 Task: Search one way flight ticket for 1 adult, 6 children, 1 infant in seat and 1 infant on lap in business from Chicago: Chicago O'hare International Airport to Greenville: Pitt-greenville Airport on 5-2-2023. Choice of flights is United. Number of bags: 2 checked bags. Price is upto 109000. Outbound departure time preference is 4:15.
Action: Mouse moved to (228, 306)
Screenshot: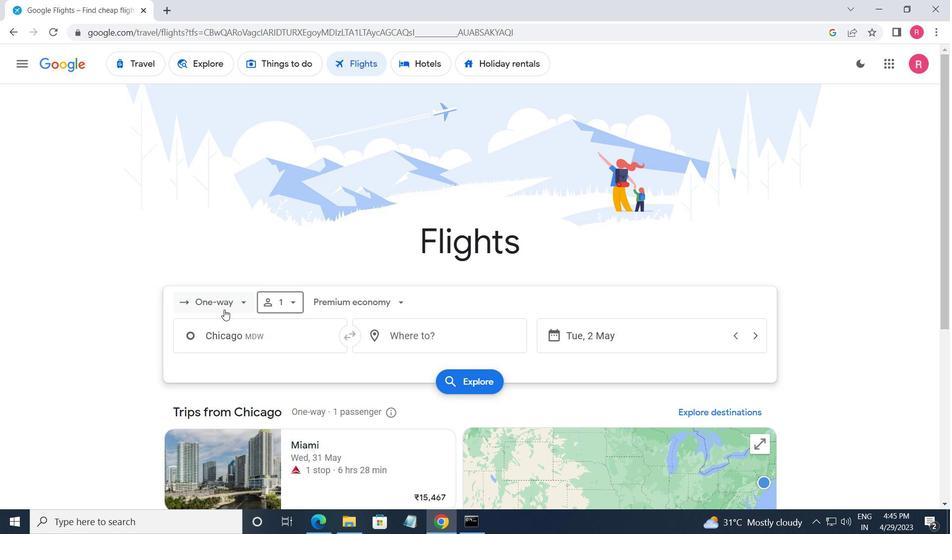 
Action: Mouse pressed left at (228, 306)
Screenshot: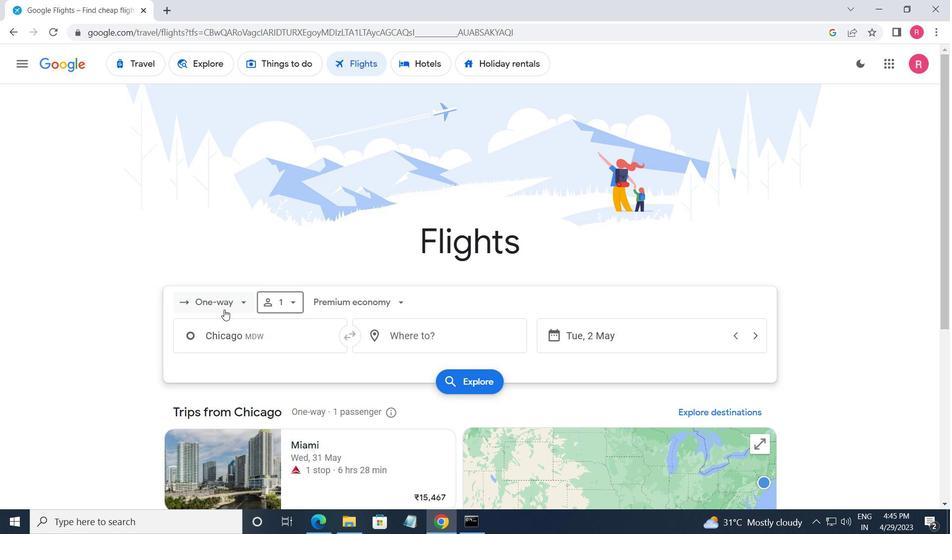 
Action: Mouse moved to (241, 359)
Screenshot: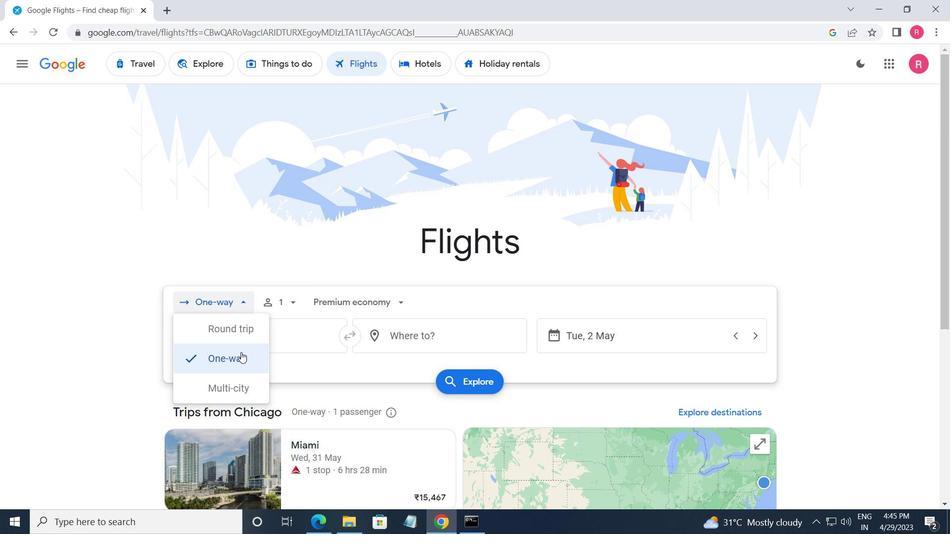 
Action: Mouse pressed left at (241, 359)
Screenshot: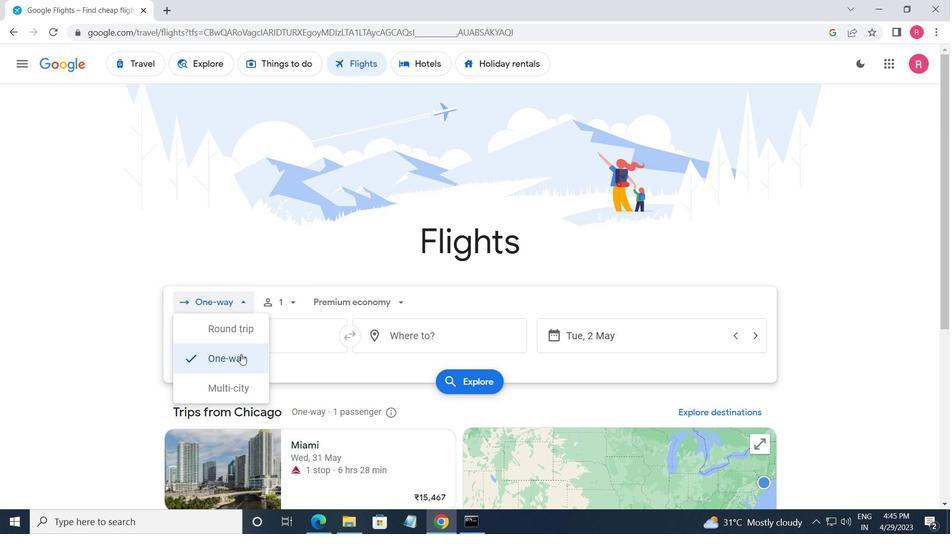 
Action: Mouse moved to (280, 310)
Screenshot: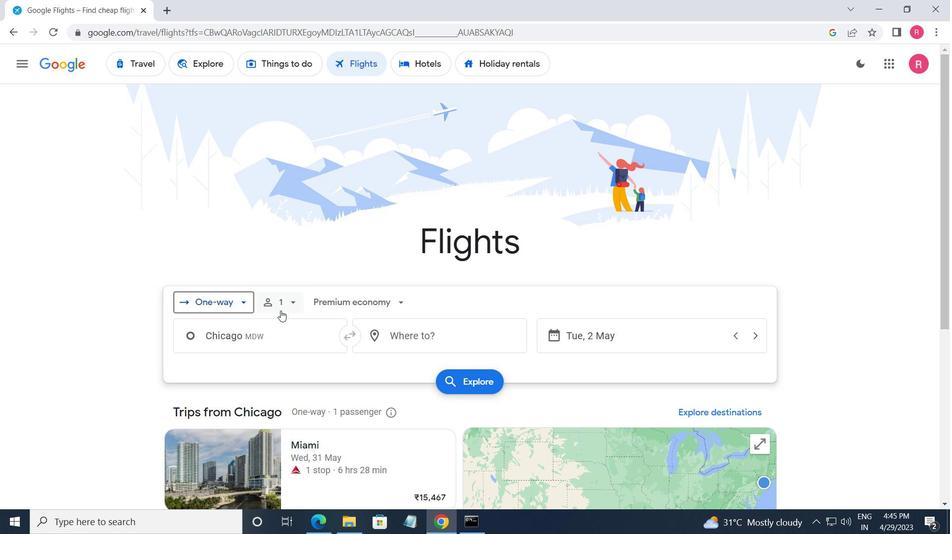 
Action: Mouse pressed left at (280, 310)
Screenshot: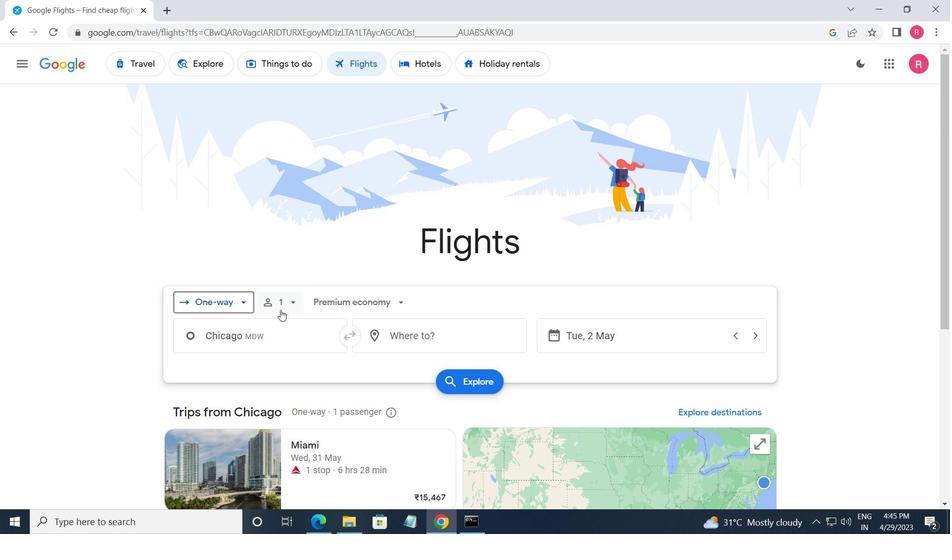 
Action: Mouse moved to (386, 361)
Screenshot: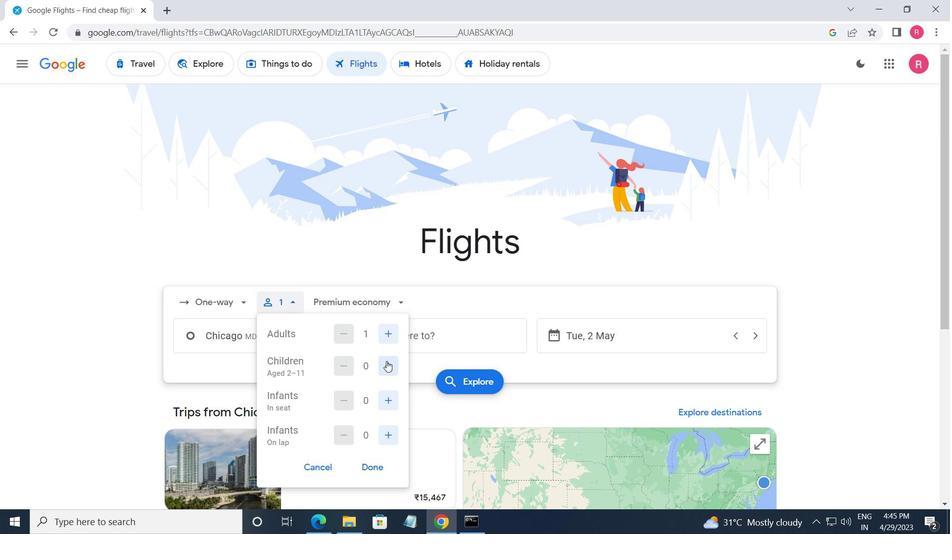 
Action: Mouse pressed left at (386, 361)
Screenshot: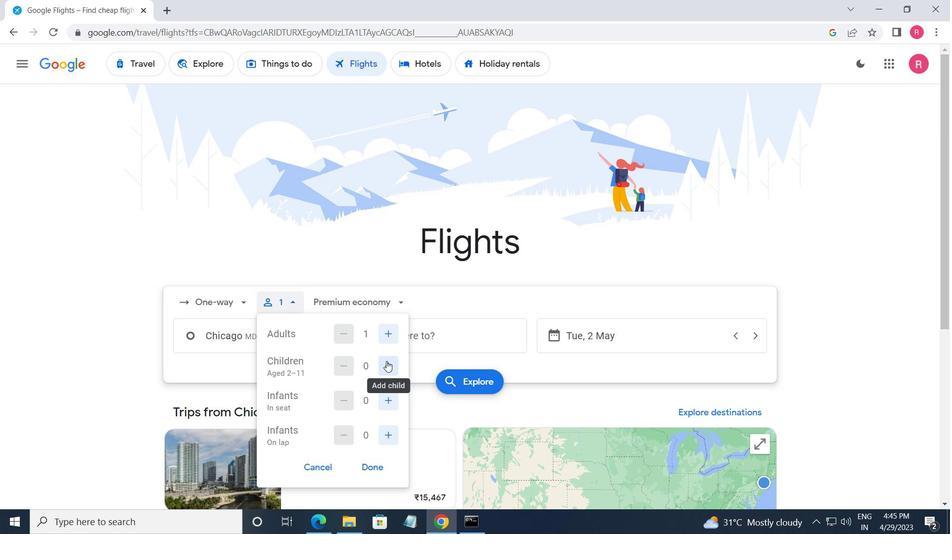 
Action: Mouse moved to (386, 361)
Screenshot: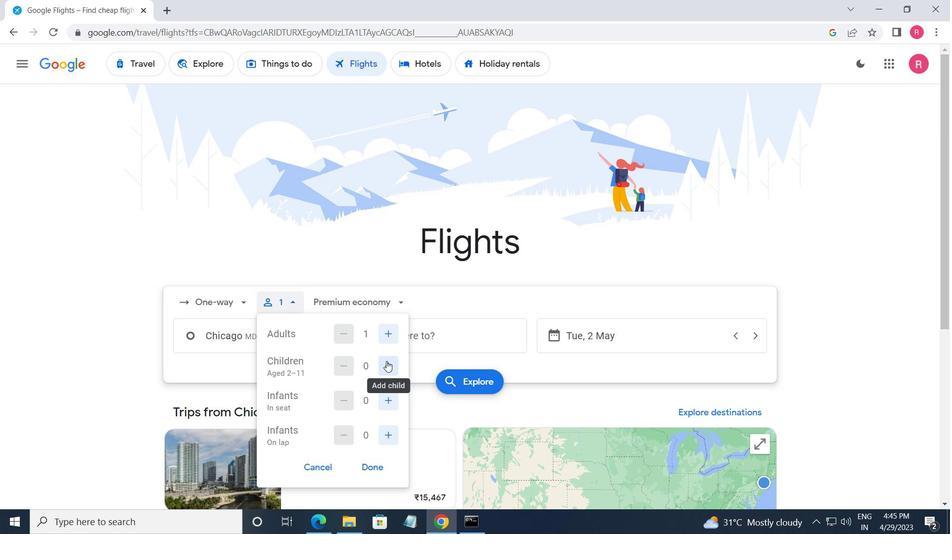 
Action: Mouse pressed left at (386, 361)
Screenshot: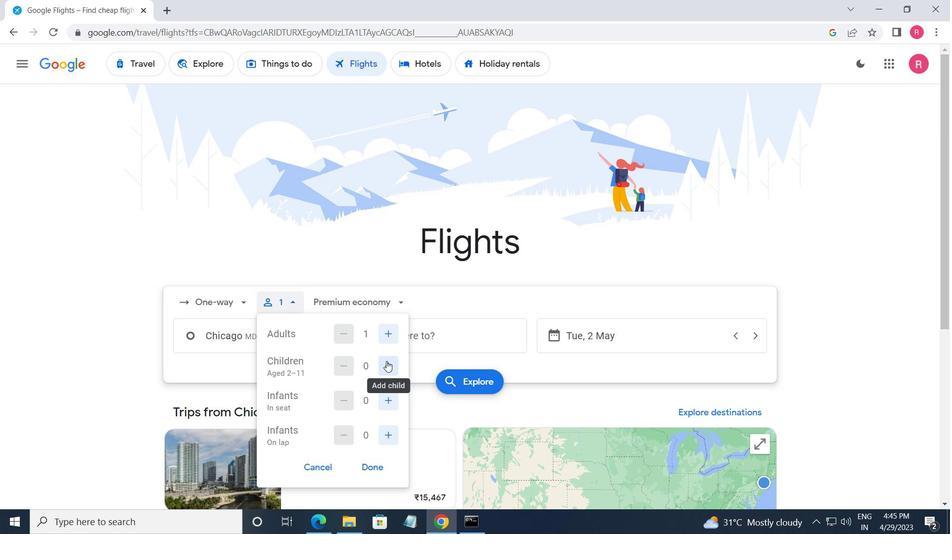 
Action: Mouse pressed left at (386, 361)
Screenshot: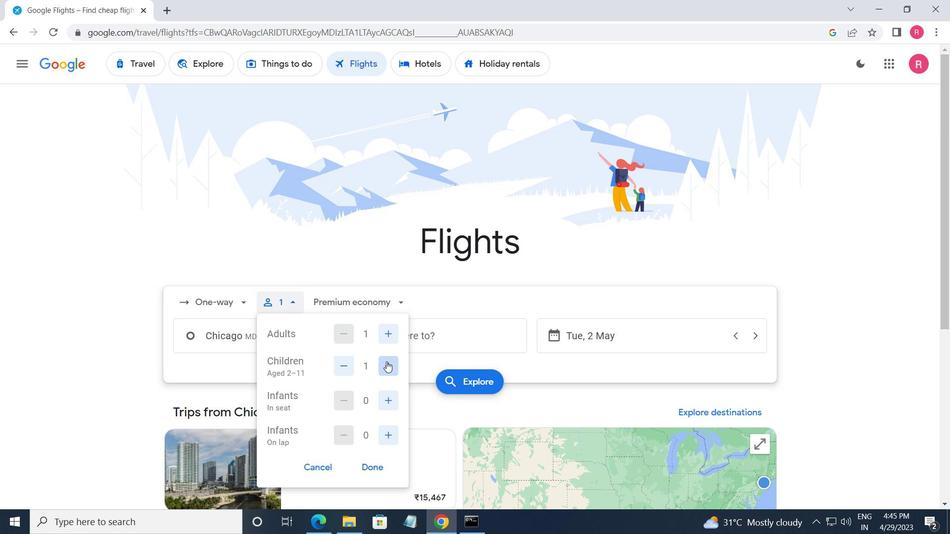 
Action: Mouse pressed left at (386, 361)
Screenshot: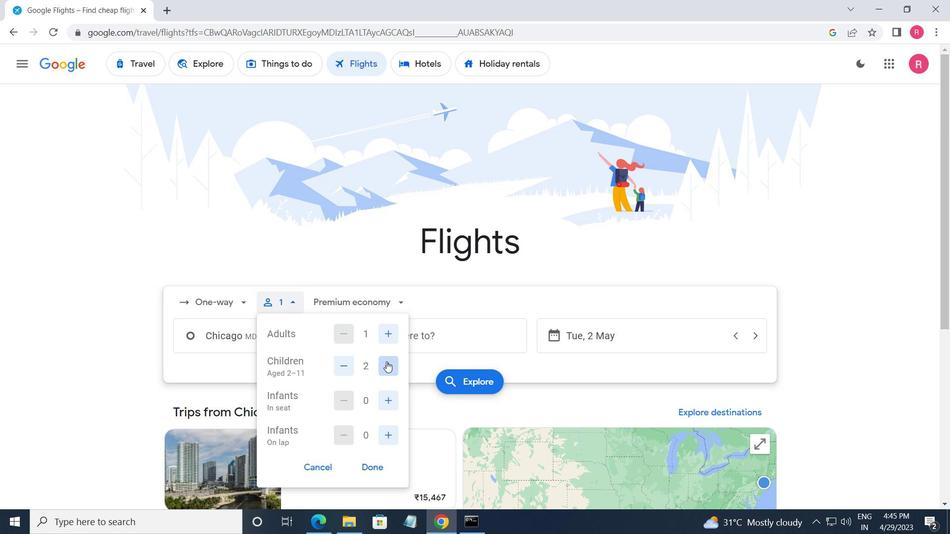 
Action: Mouse pressed left at (386, 361)
Screenshot: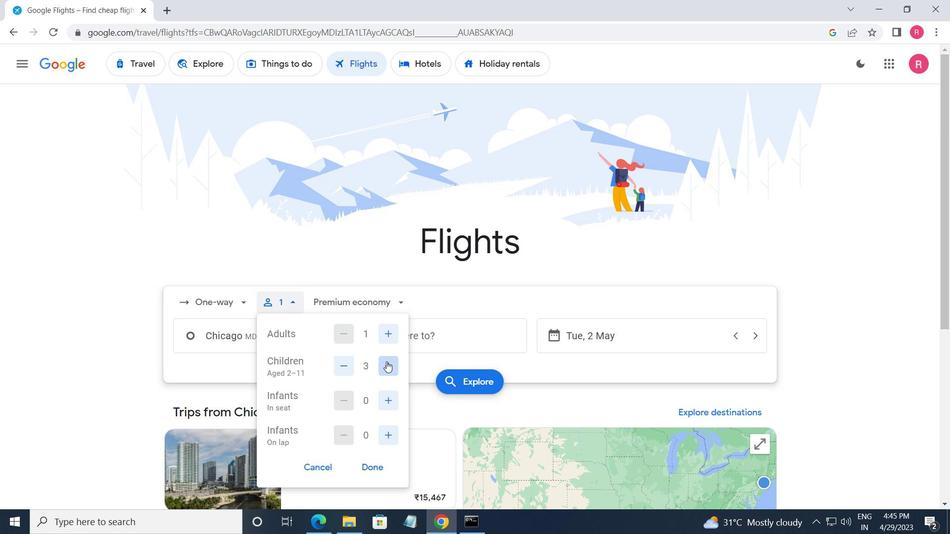 
Action: Mouse pressed left at (386, 361)
Screenshot: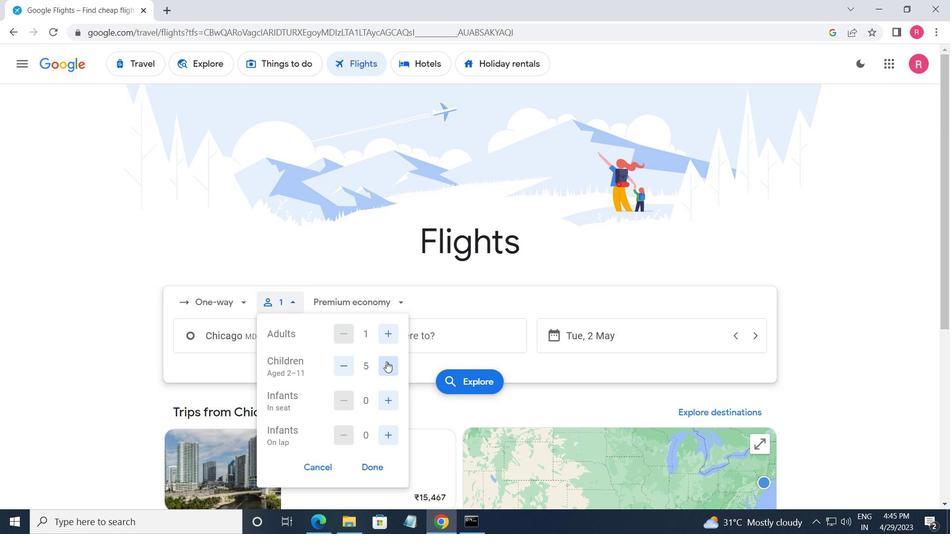 
Action: Mouse moved to (391, 405)
Screenshot: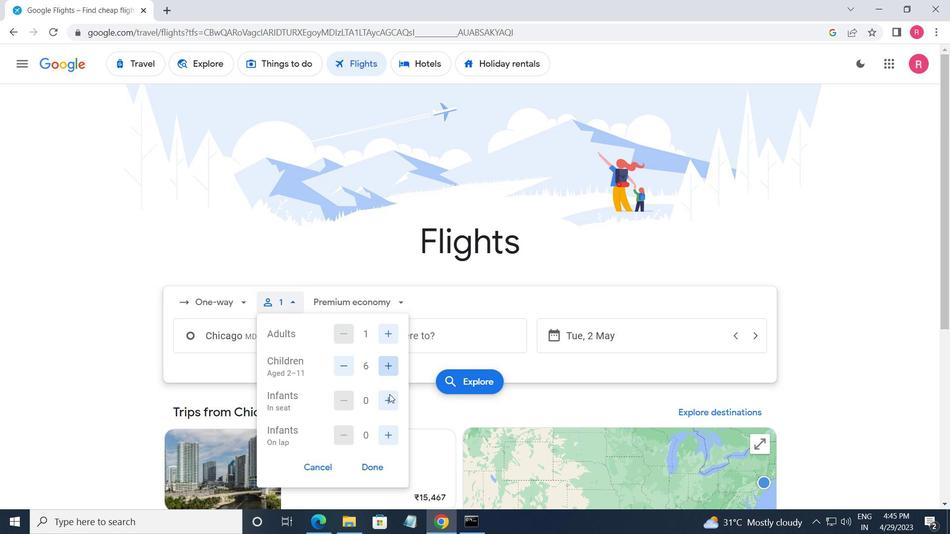 
Action: Mouse pressed left at (391, 405)
Screenshot: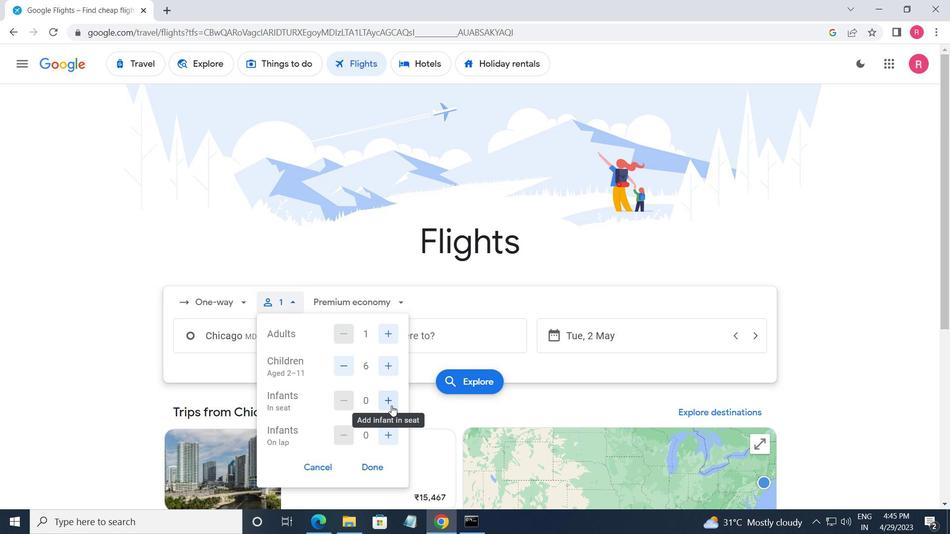 
Action: Mouse moved to (389, 441)
Screenshot: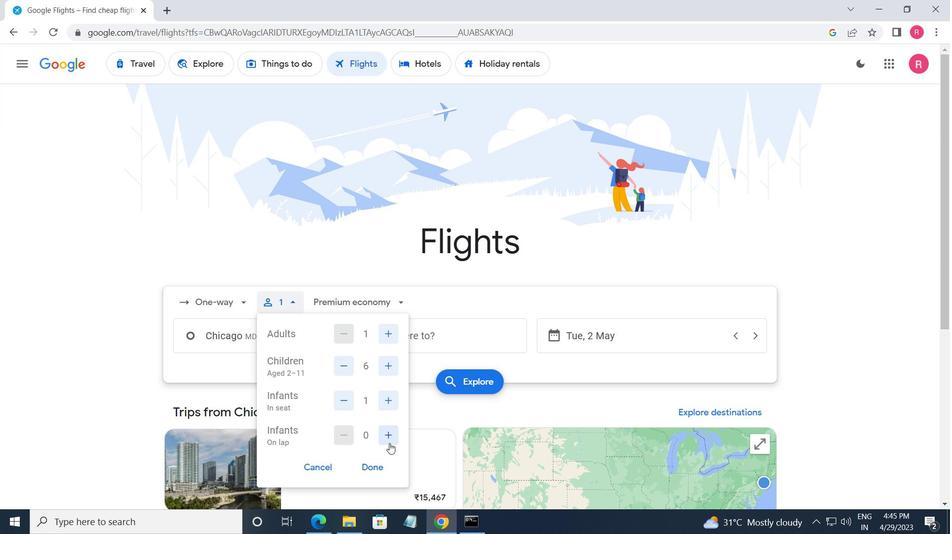 
Action: Mouse pressed left at (389, 441)
Screenshot: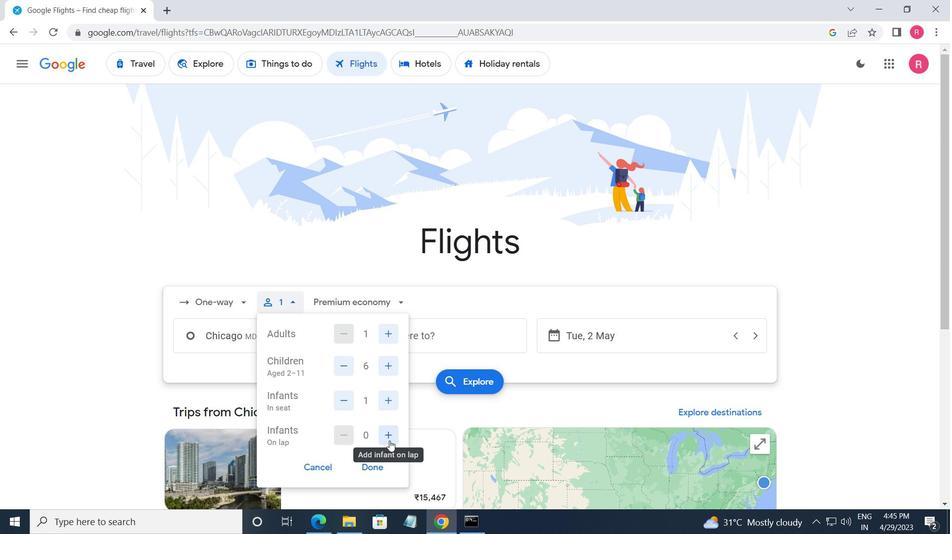 
Action: Mouse moved to (381, 466)
Screenshot: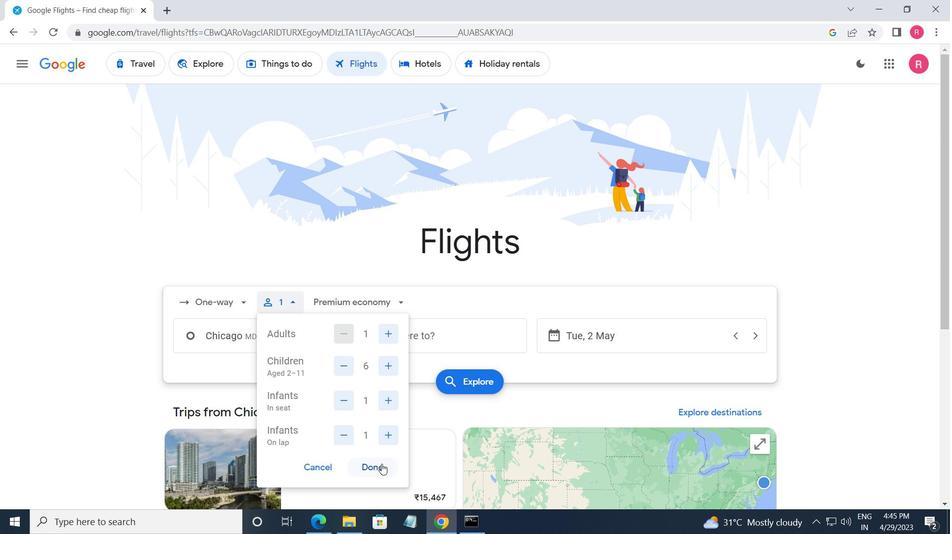 
Action: Mouse pressed left at (381, 466)
Screenshot: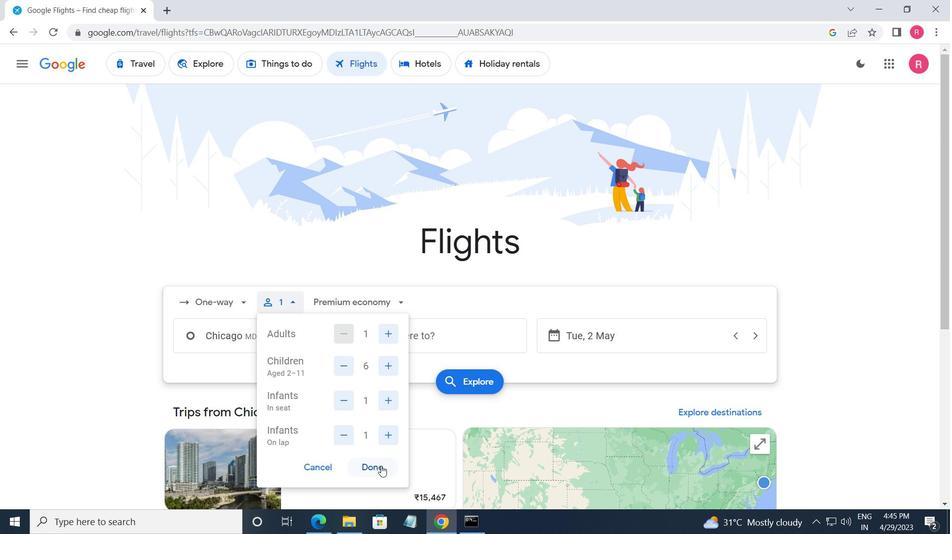 
Action: Mouse moved to (364, 308)
Screenshot: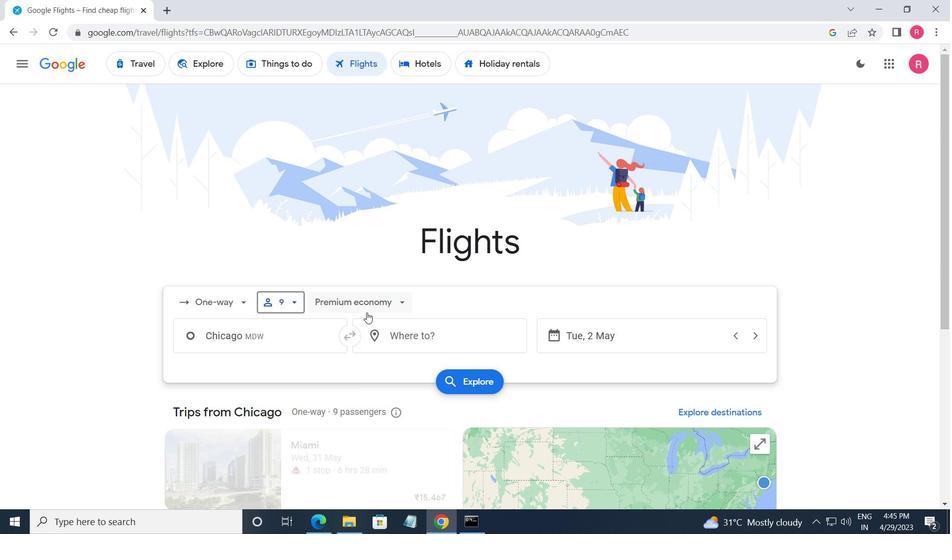 
Action: Mouse pressed left at (364, 308)
Screenshot: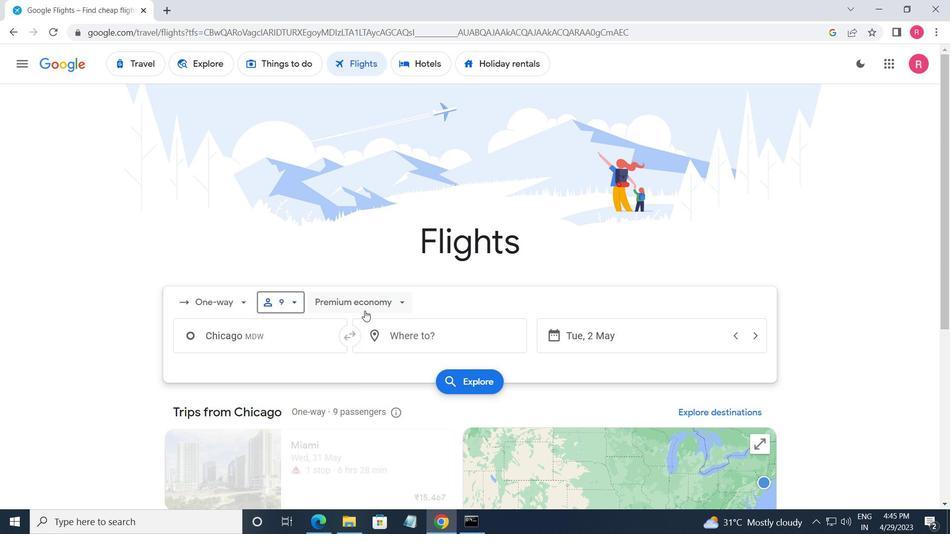 
Action: Mouse moved to (374, 385)
Screenshot: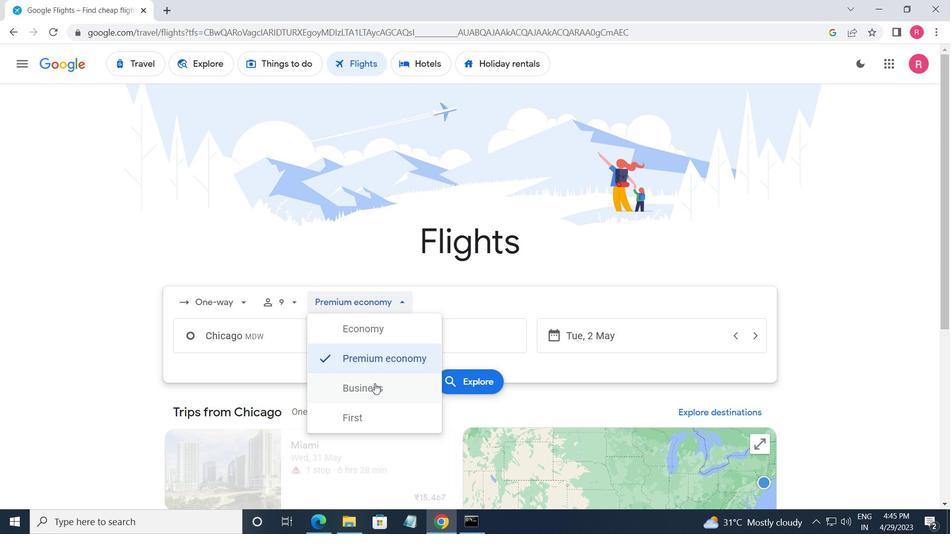 
Action: Mouse pressed left at (374, 385)
Screenshot: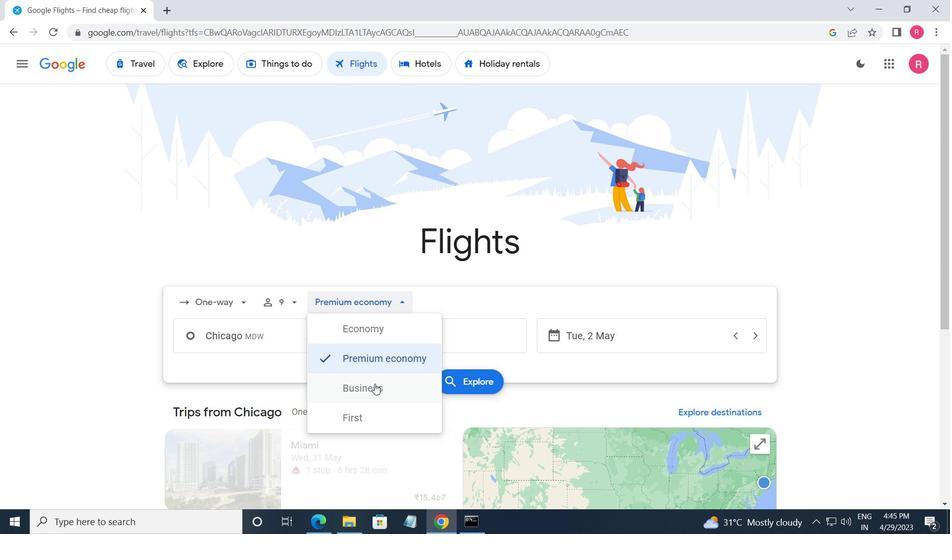 
Action: Mouse moved to (288, 338)
Screenshot: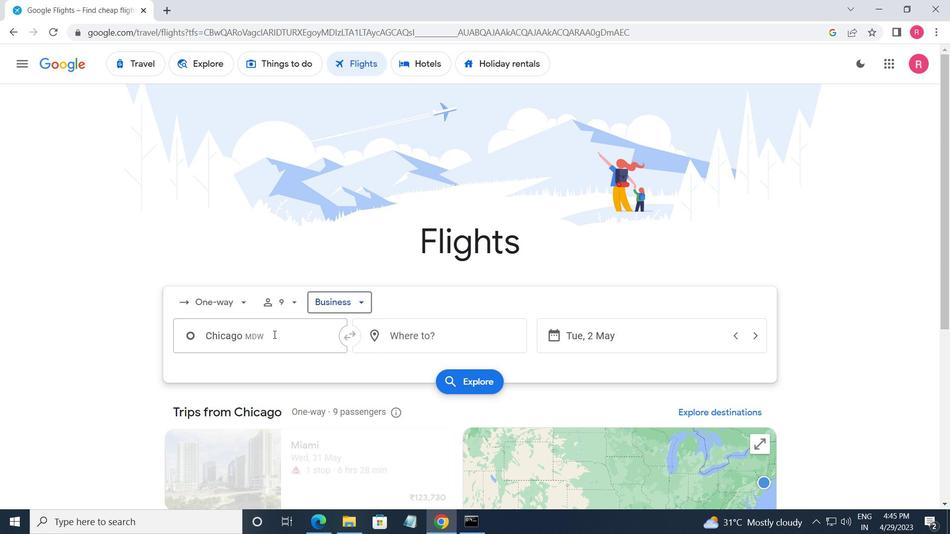 
Action: Mouse pressed left at (288, 338)
Screenshot: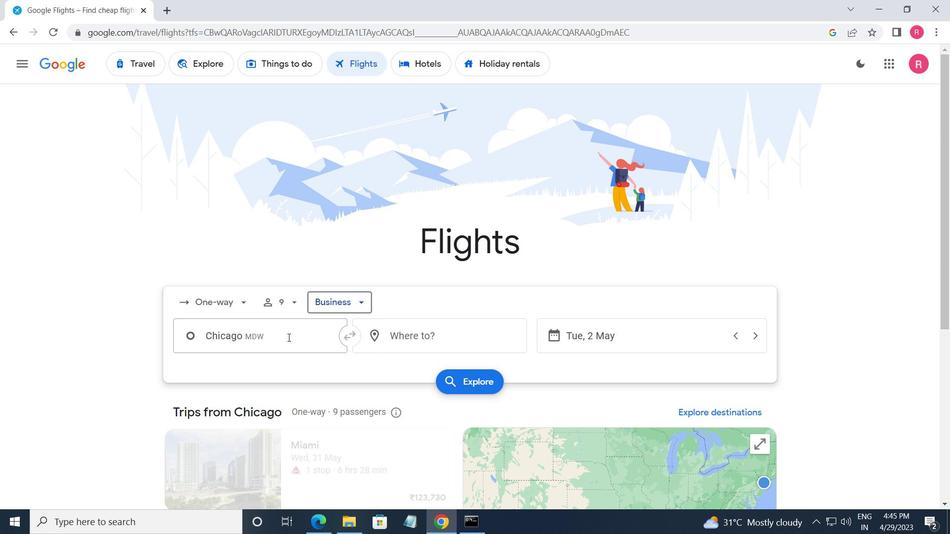 
Action: Mouse moved to (280, 344)
Screenshot: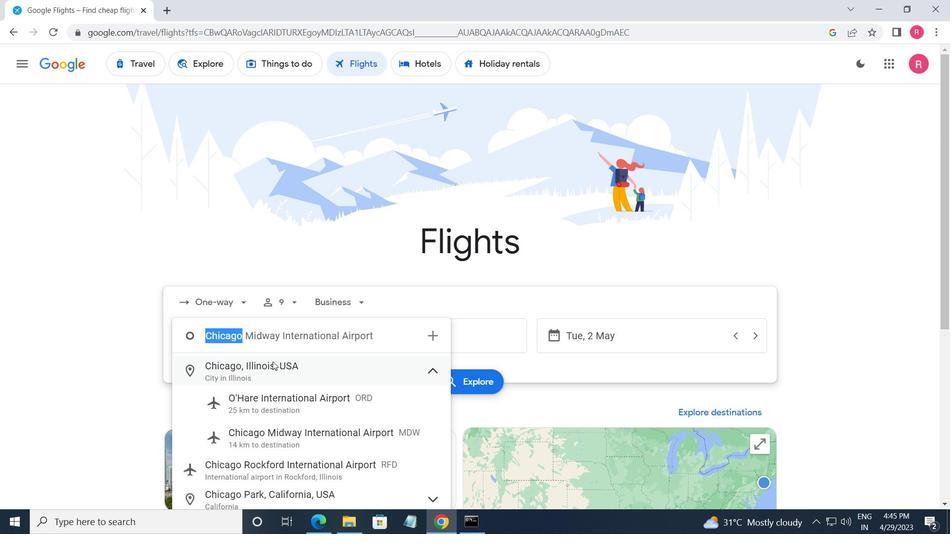 
Action: Key pressed <Key.right><Key.space>o'h<Key.backspace><Key.backspace><Key.backspace>
Screenshot: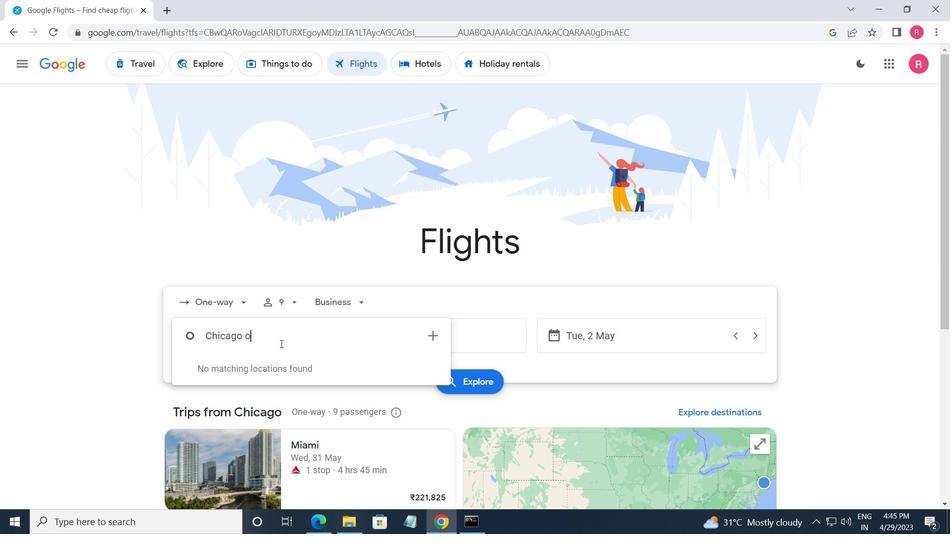 
Action: Mouse moved to (281, 402)
Screenshot: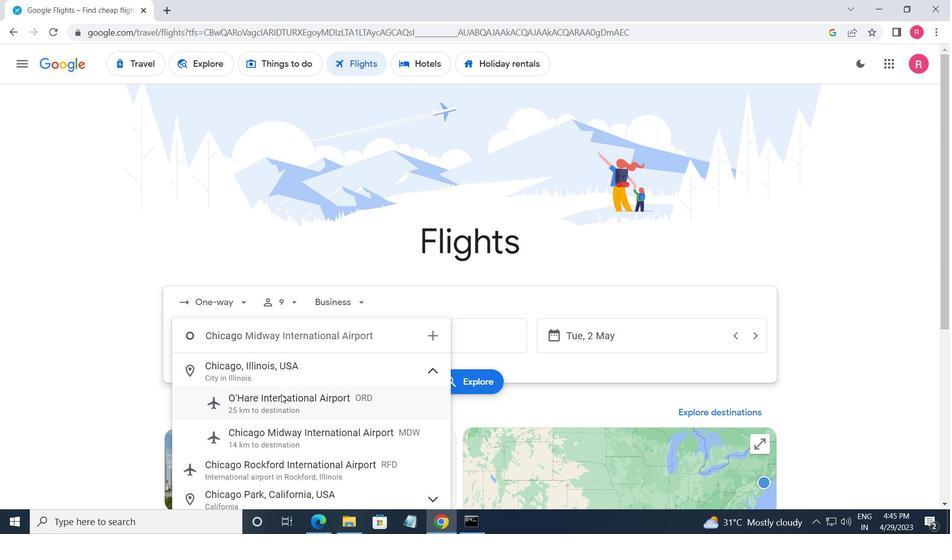 
Action: Mouse pressed left at (281, 402)
Screenshot: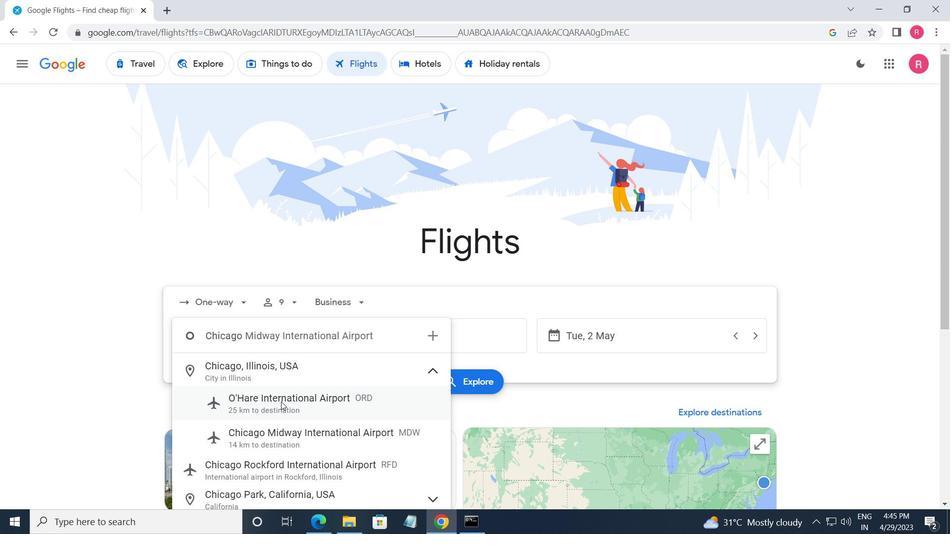
Action: Mouse moved to (402, 338)
Screenshot: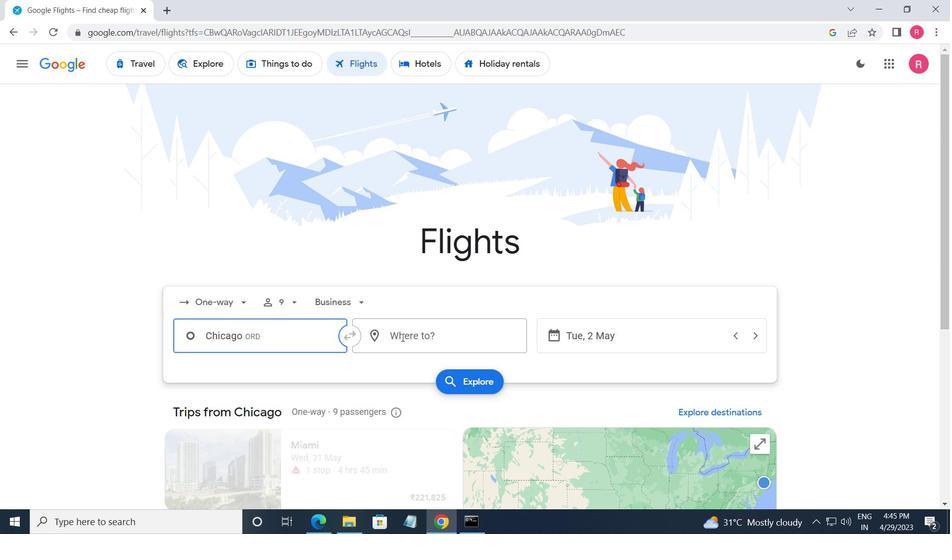 
Action: Mouse pressed left at (402, 338)
Screenshot: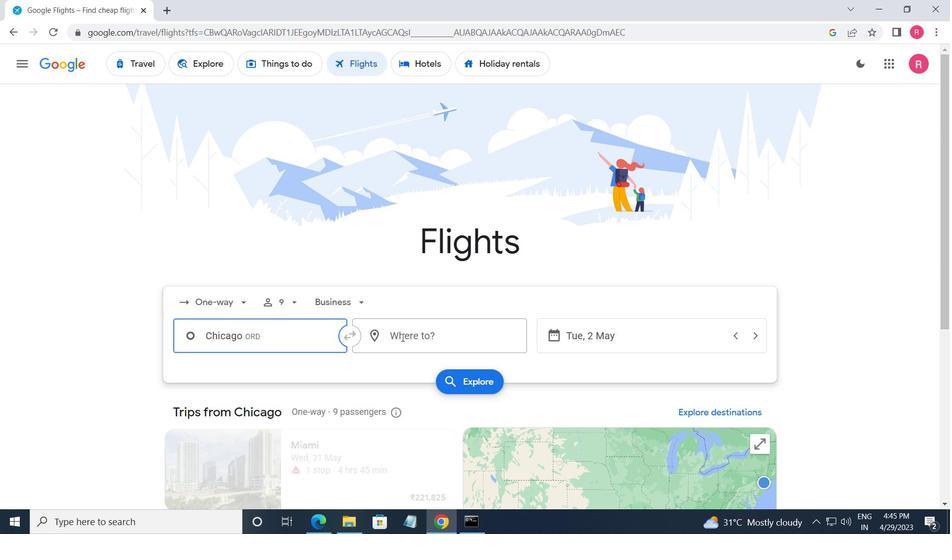 
Action: Mouse moved to (417, 461)
Screenshot: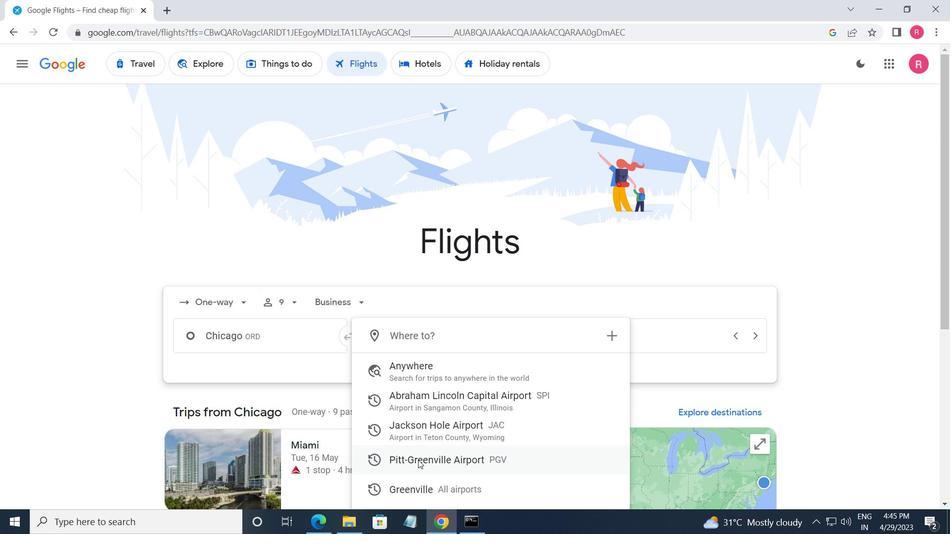 
Action: Mouse pressed left at (417, 461)
Screenshot: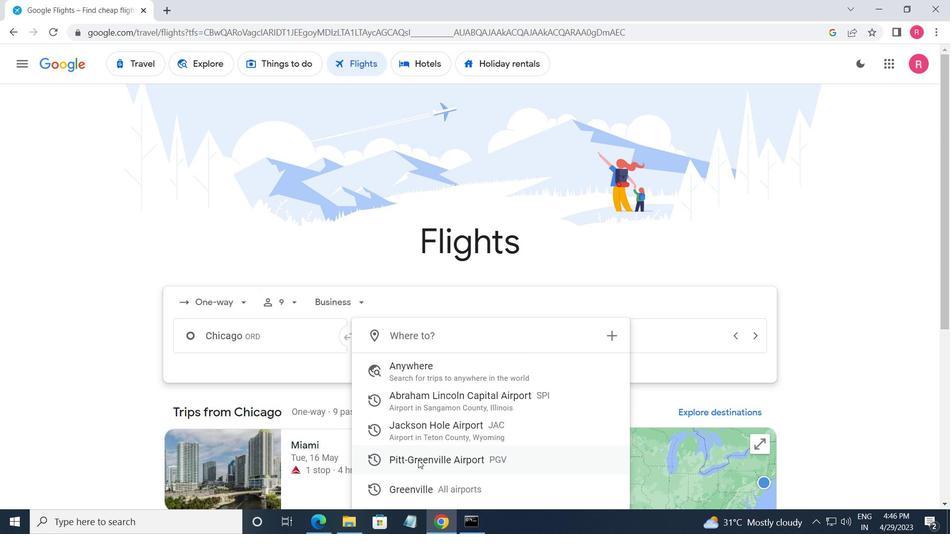 
Action: Mouse moved to (640, 341)
Screenshot: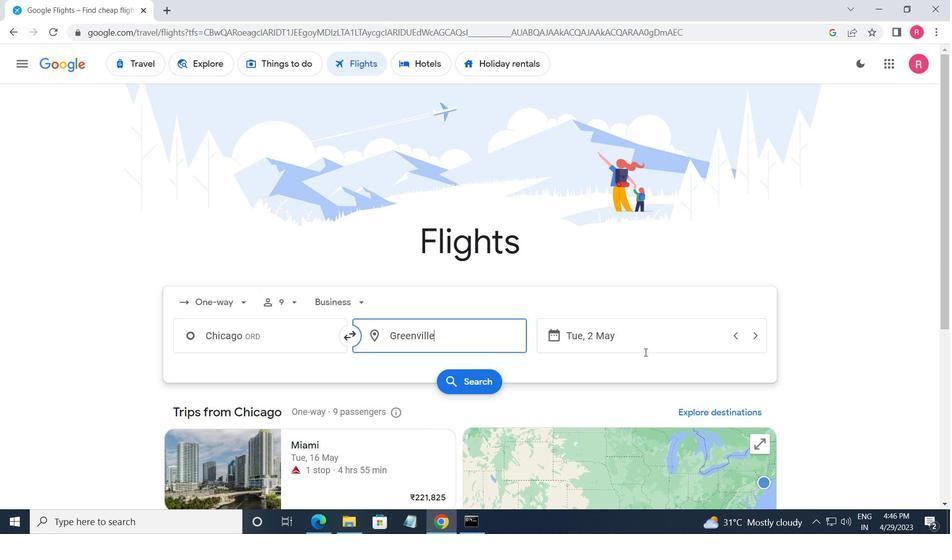 
Action: Mouse pressed left at (640, 341)
Screenshot: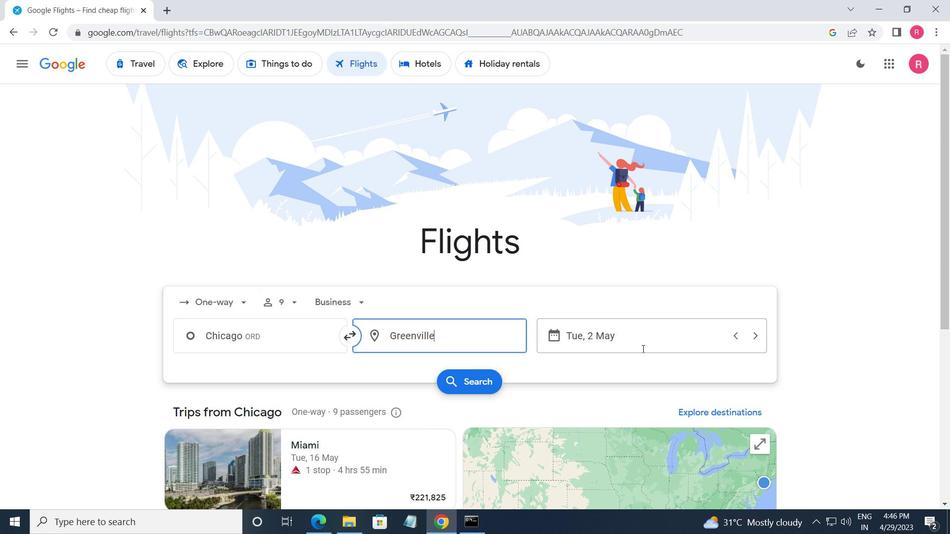 
Action: Mouse moved to (621, 281)
Screenshot: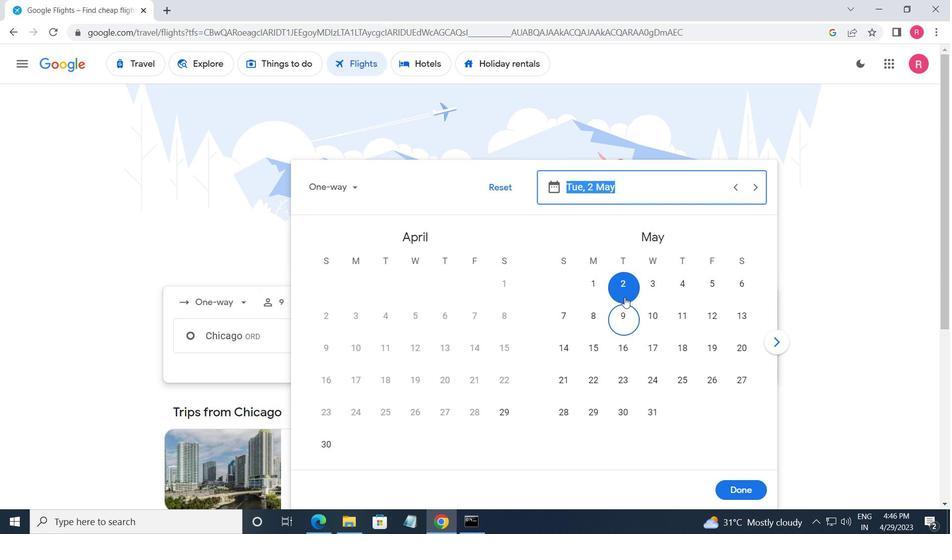
Action: Mouse pressed left at (621, 281)
Screenshot: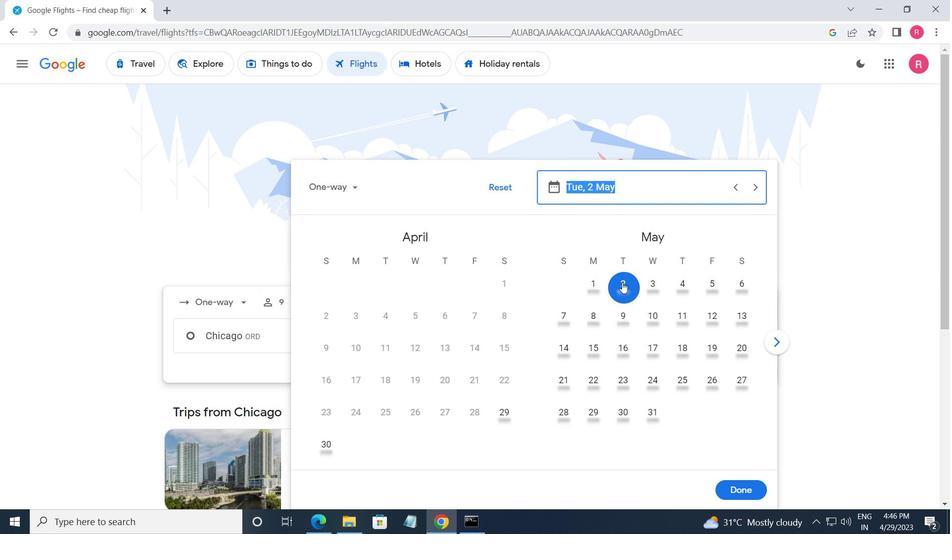
Action: Mouse moved to (752, 489)
Screenshot: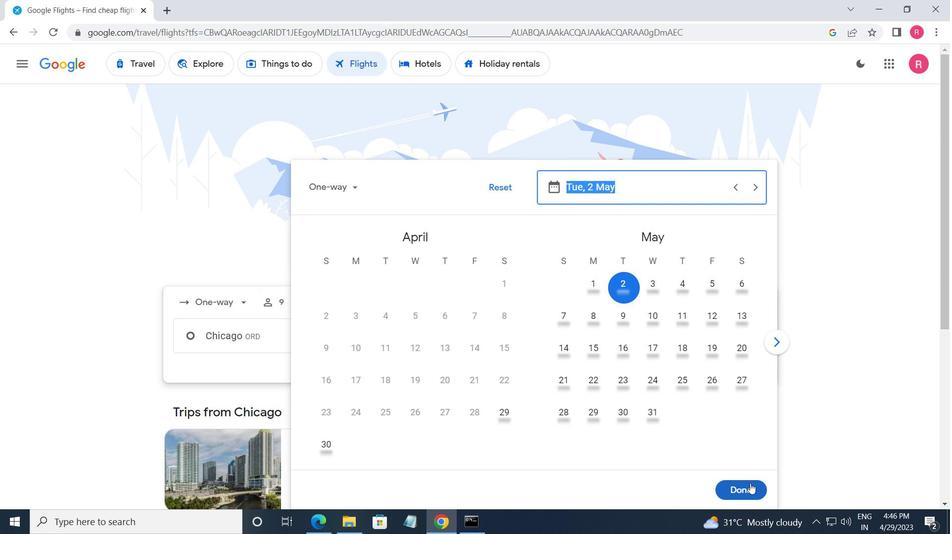 
Action: Mouse pressed left at (752, 489)
Screenshot: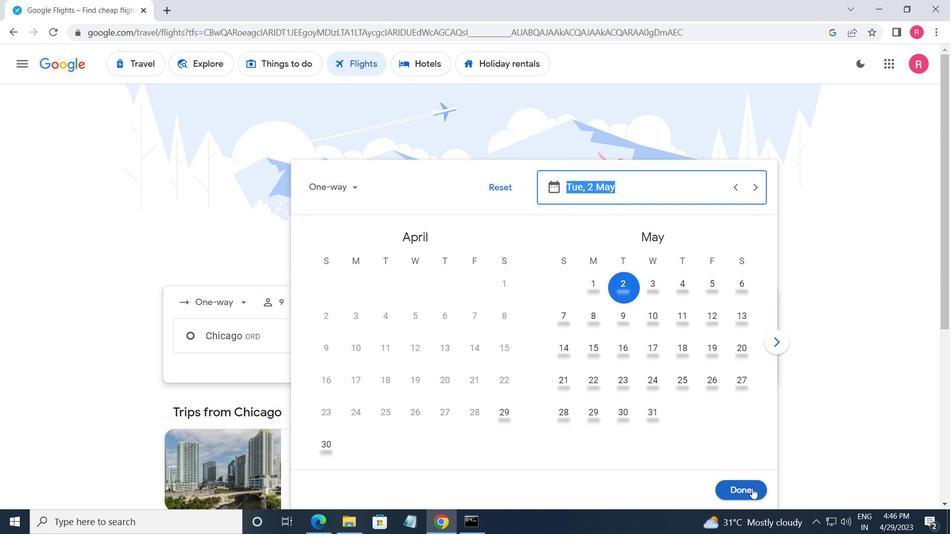 
Action: Mouse moved to (450, 389)
Screenshot: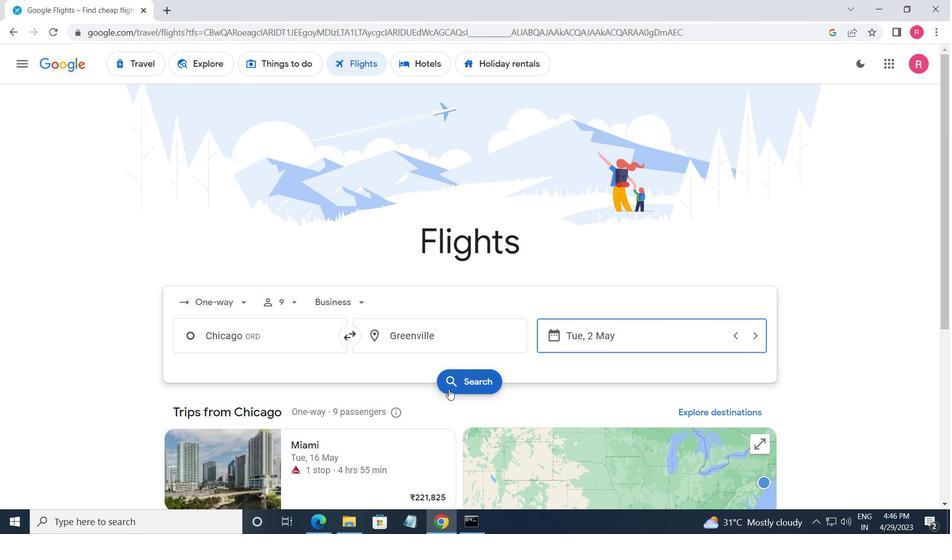 
Action: Mouse pressed left at (450, 389)
Screenshot: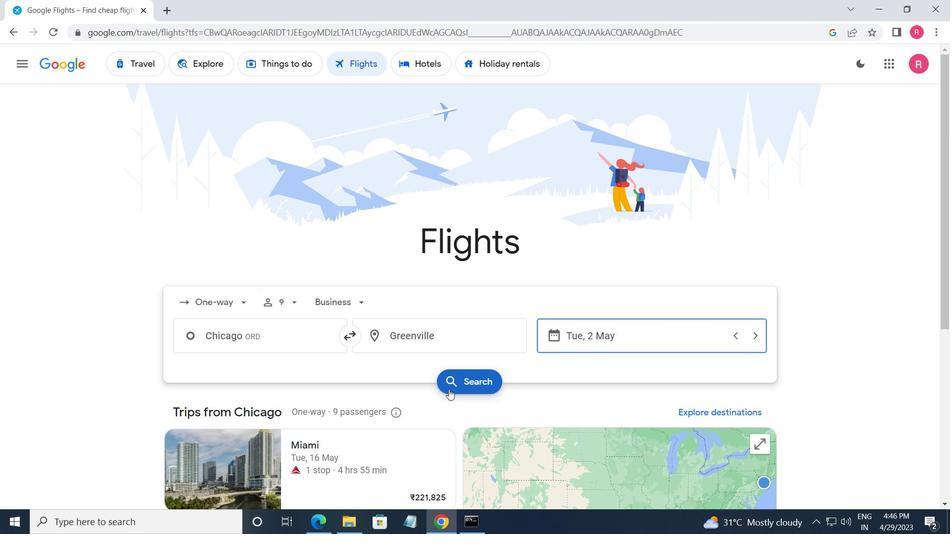 
Action: Mouse moved to (169, 179)
Screenshot: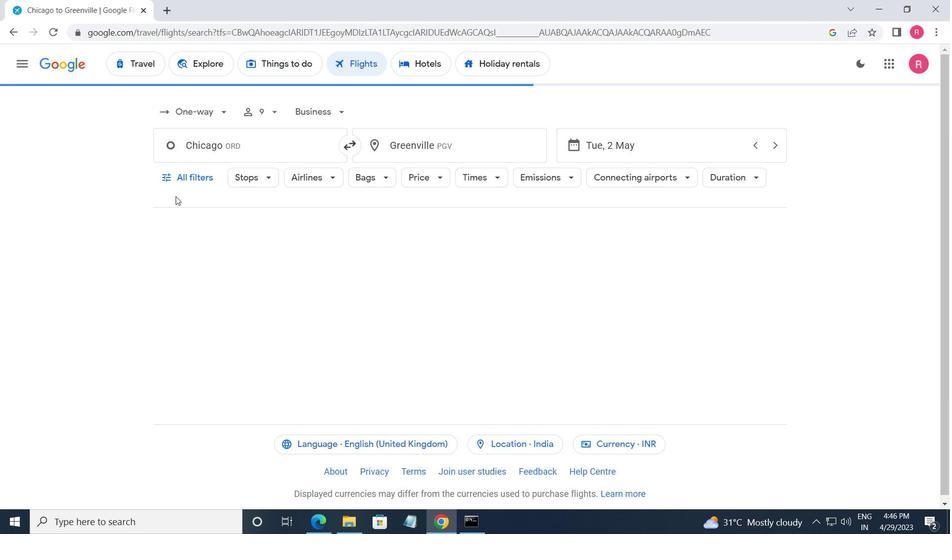 
Action: Mouse pressed left at (169, 179)
Screenshot: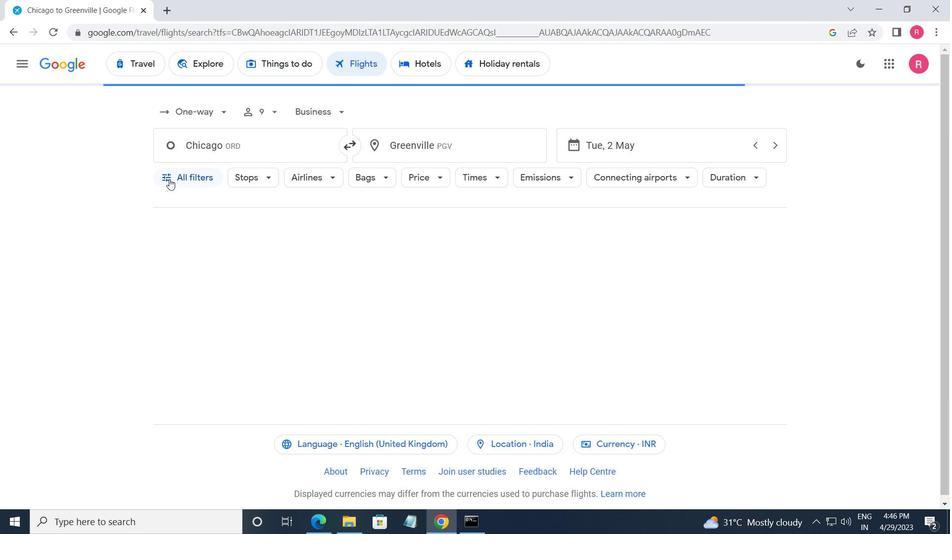 
Action: Mouse moved to (208, 275)
Screenshot: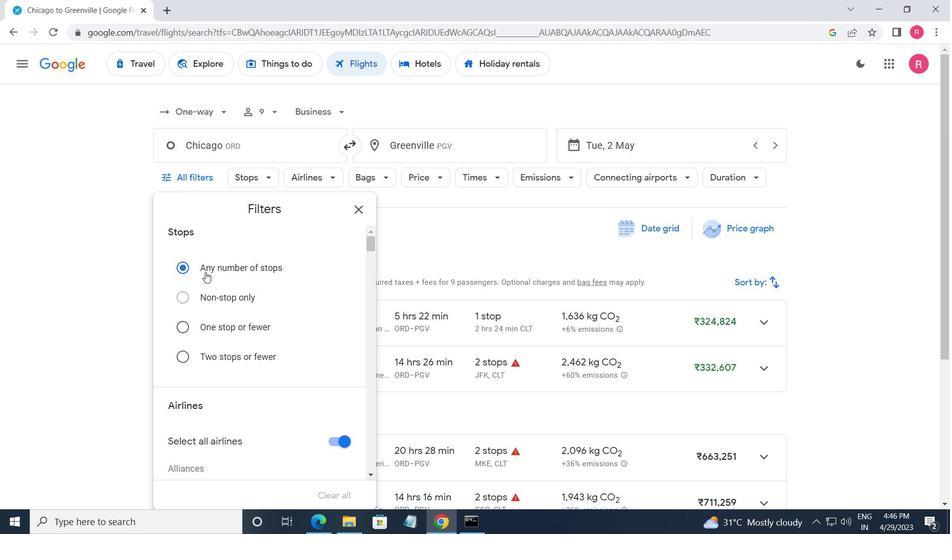 
Action: Mouse scrolled (208, 274) with delta (0, 0)
Screenshot: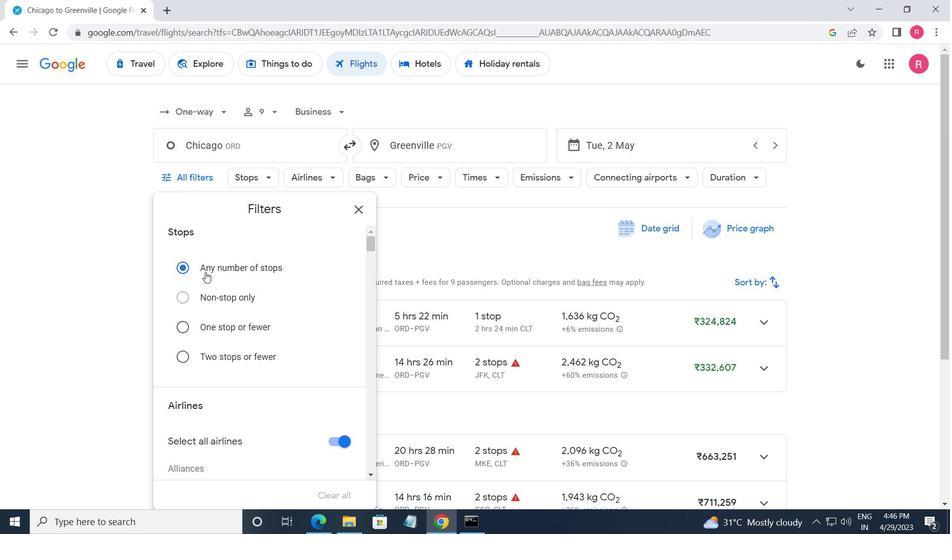
Action: Mouse moved to (209, 276)
Screenshot: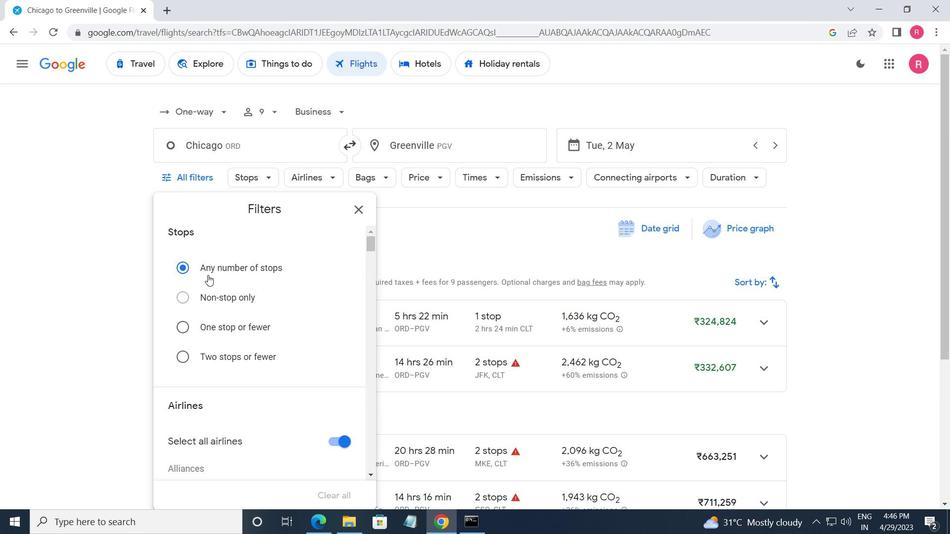 
Action: Mouse scrolled (209, 276) with delta (0, 0)
Screenshot: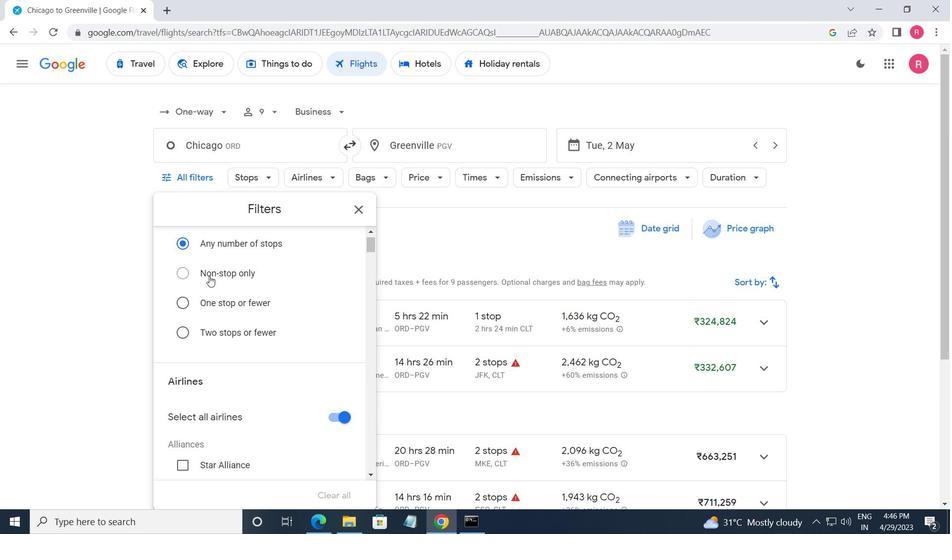 
Action: Mouse moved to (211, 277)
Screenshot: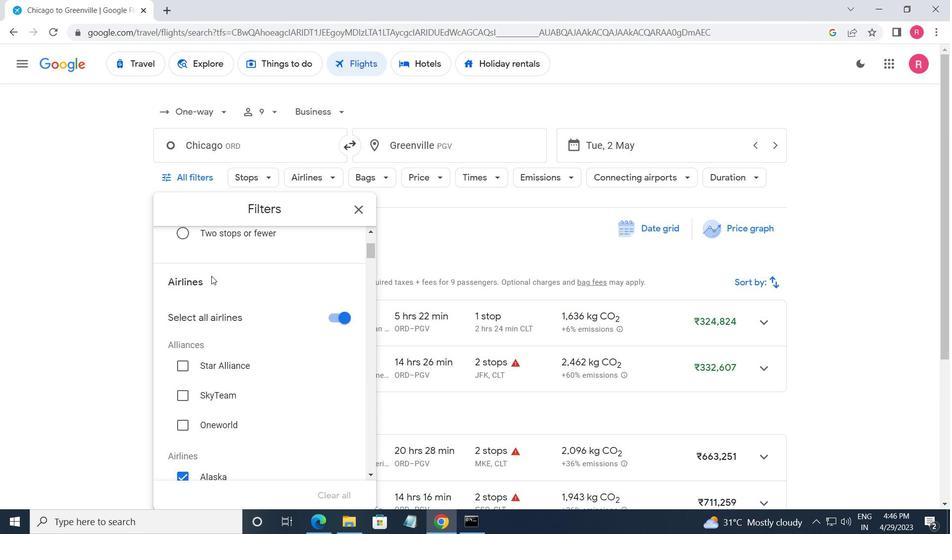
Action: Mouse scrolled (211, 276) with delta (0, 0)
Screenshot: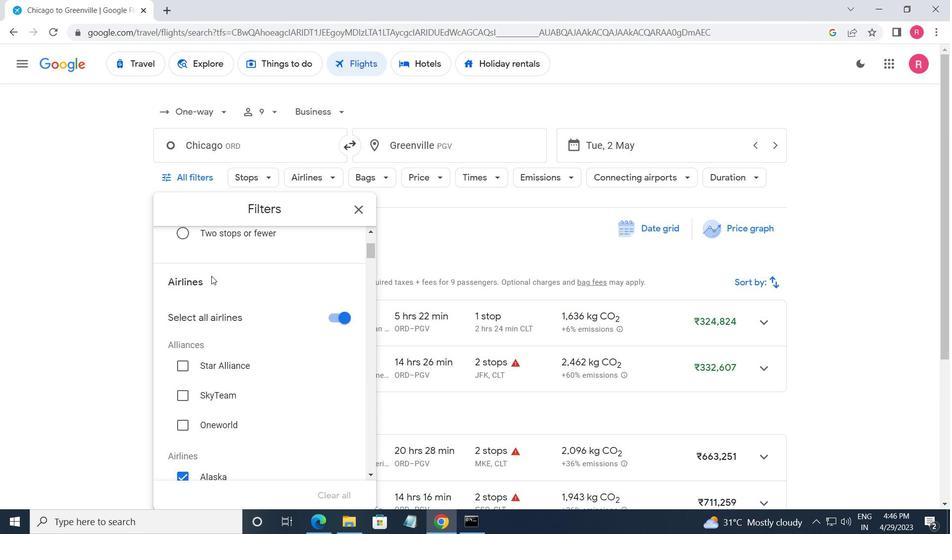 
Action: Mouse scrolled (211, 276) with delta (0, 0)
Screenshot: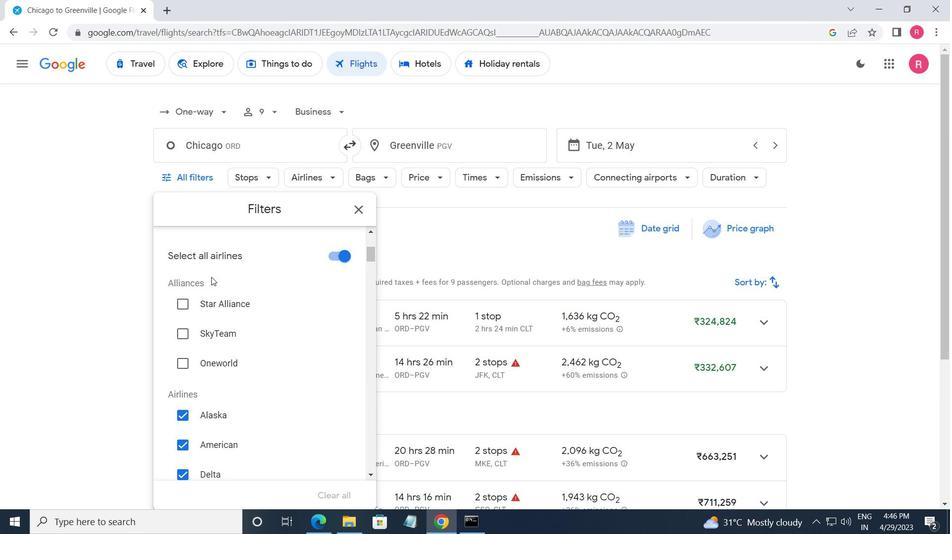 
Action: Mouse scrolled (211, 276) with delta (0, 0)
Screenshot: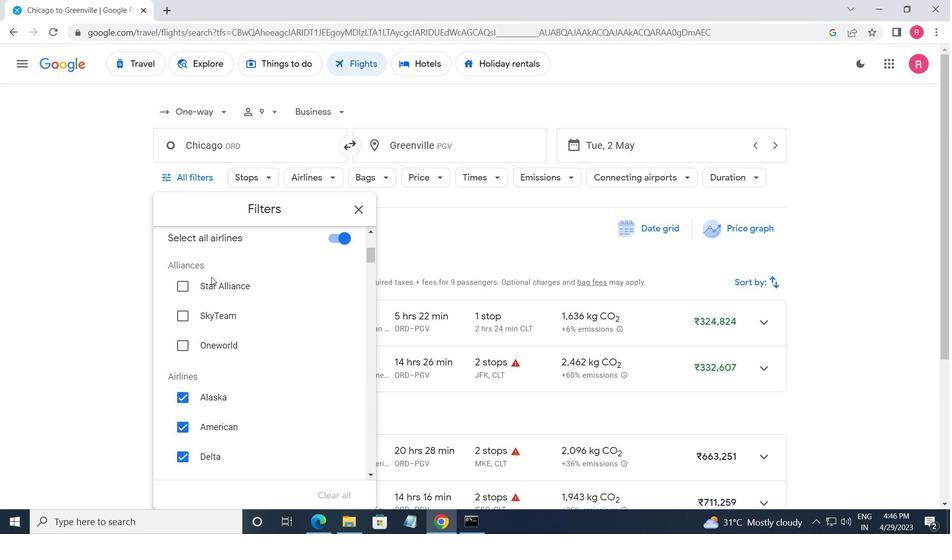 
Action: Mouse moved to (212, 277)
Screenshot: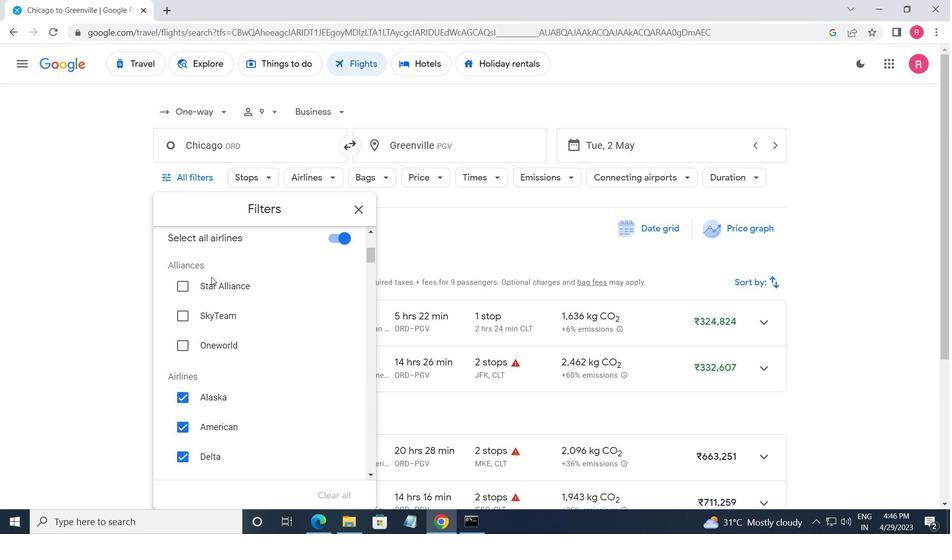 
Action: Mouse scrolled (212, 277) with delta (0, 0)
Screenshot: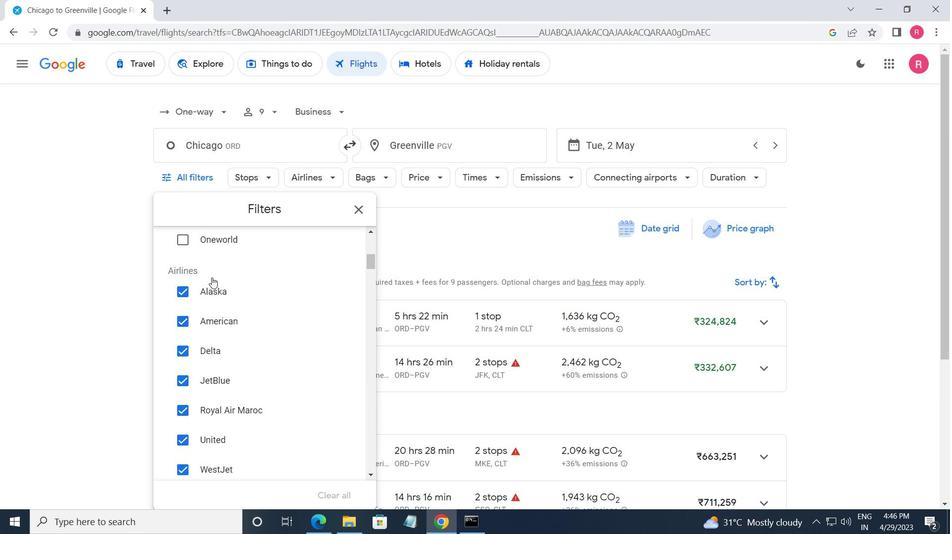 
Action: Mouse moved to (327, 384)
Screenshot: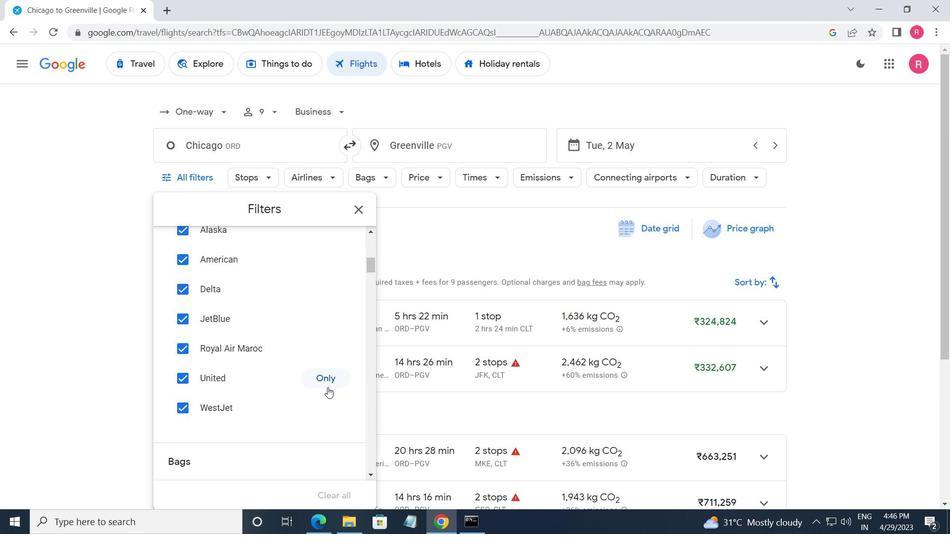 
Action: Mouse pressed left at (327, 384)
Screenshot: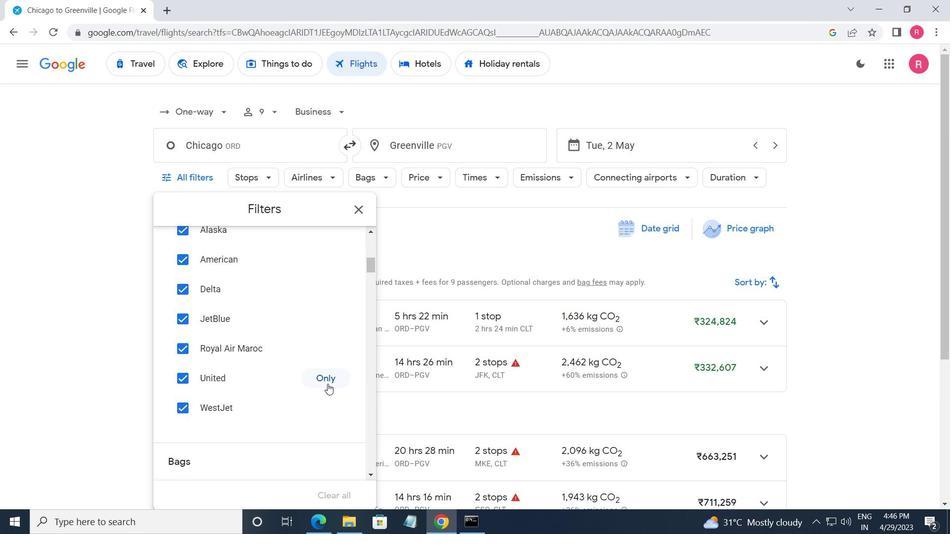 
Action: Mouse scrolled (327, 383) with delta (0, 0)
Screenshot: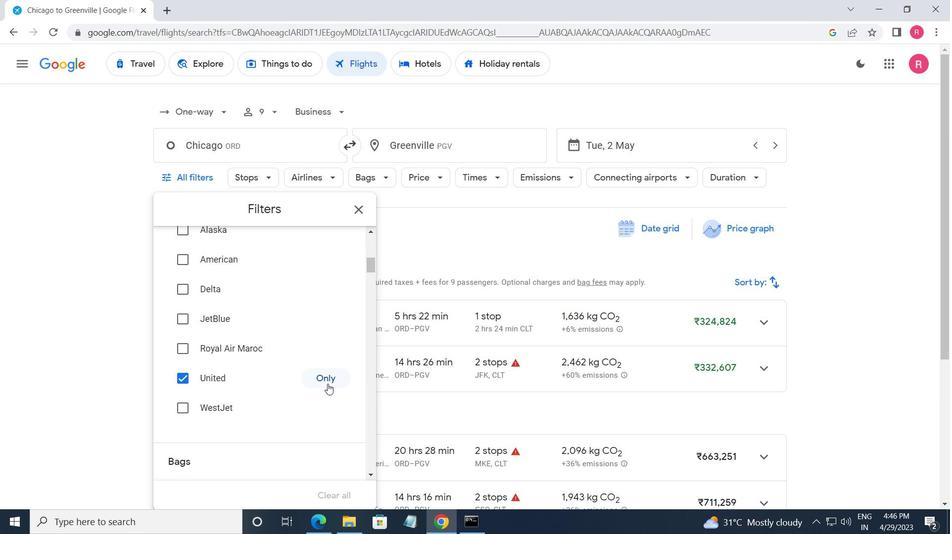 
Action: Mouse scrolled (327, 383) with delta (0, 0)
Screenshot: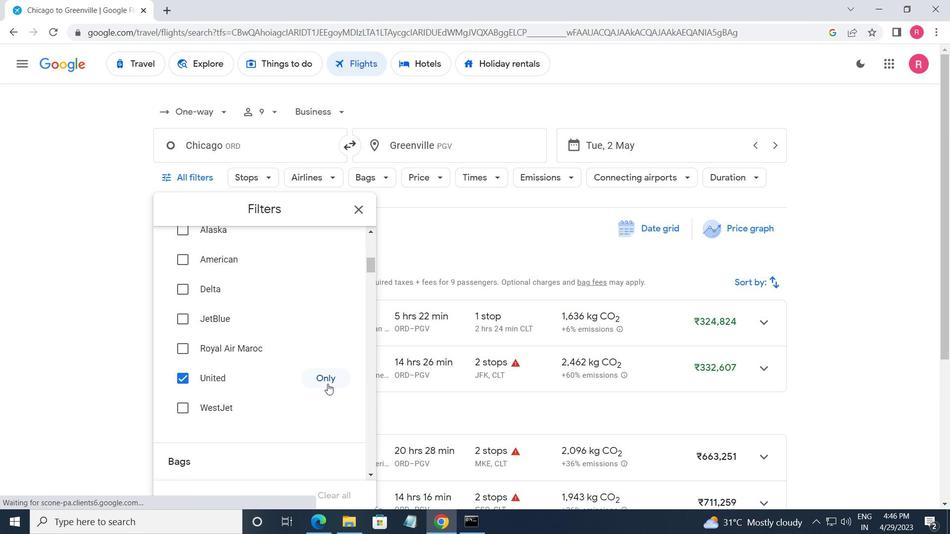
Action: Mouse scrolled (327, 383) with delta (0, 0)
Screenshot: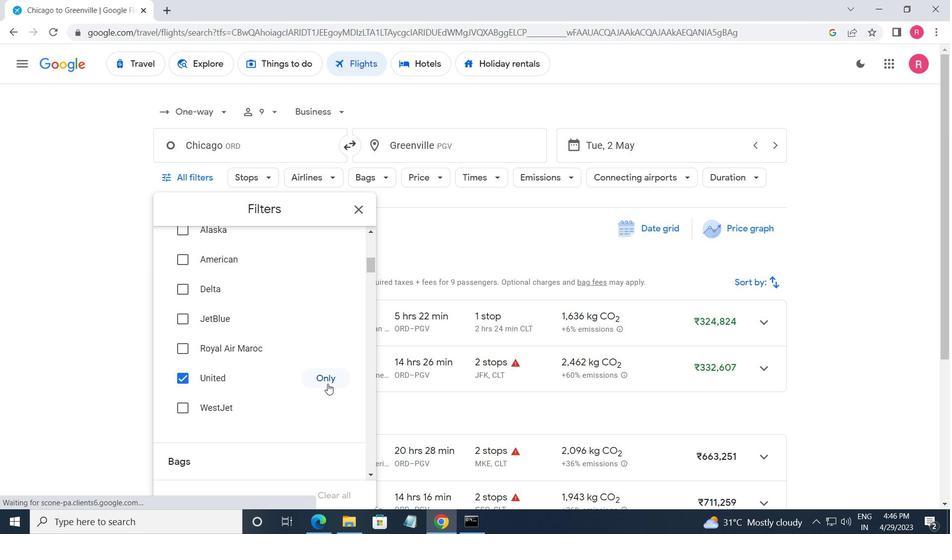 
Action: Mouse moved to (336, 345)
Screenshot: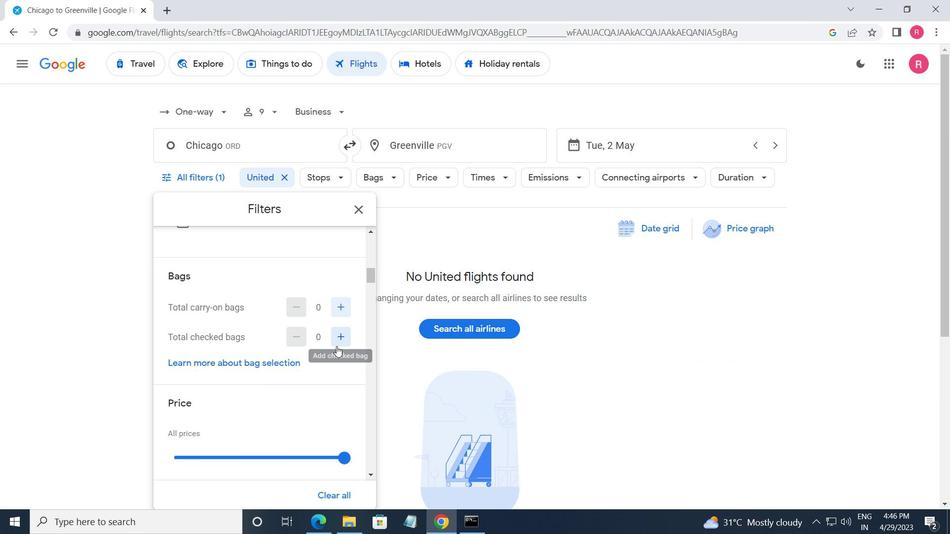 
Action: Mouse pressed left at (336, 345)
Screenshot: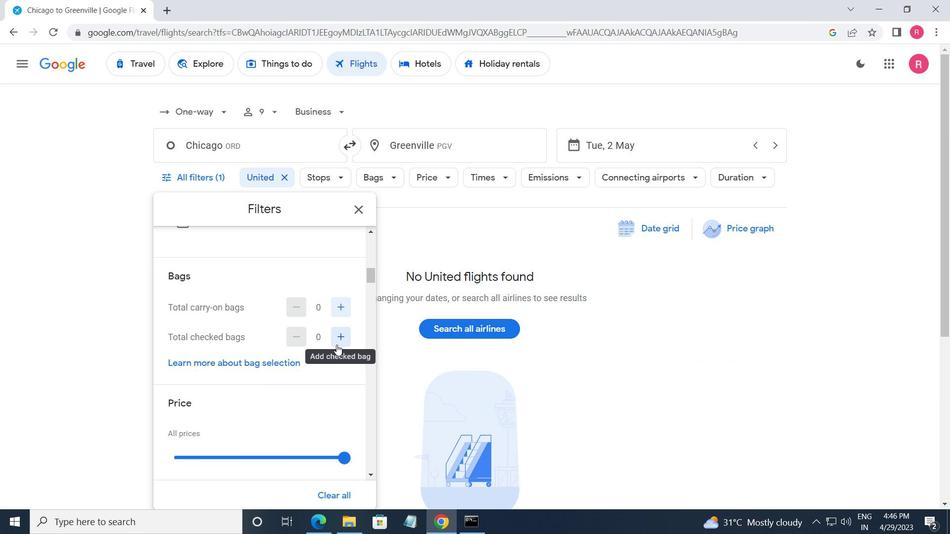 
Action: Mouse pressed left at (336, 345)
Screenshot: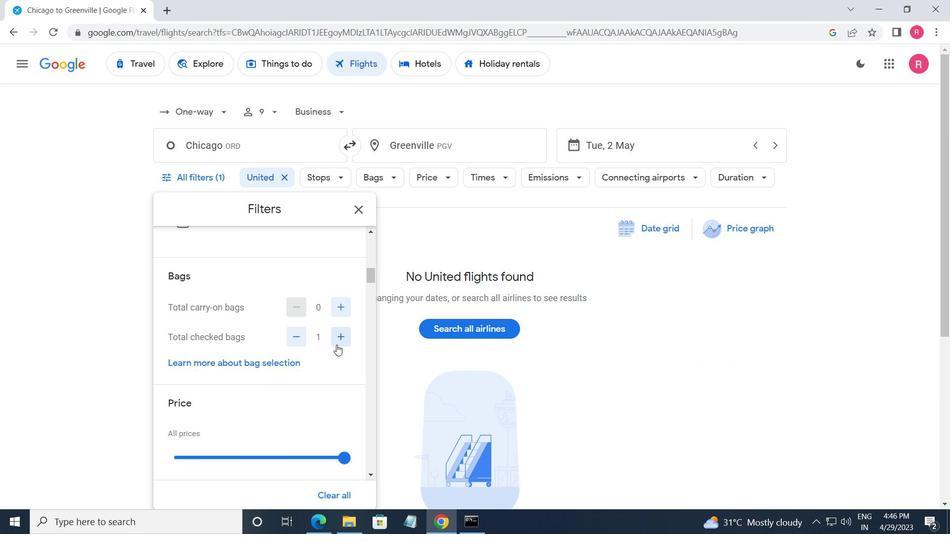 
Action: Mouse moved to (336, 344)
Screenshot: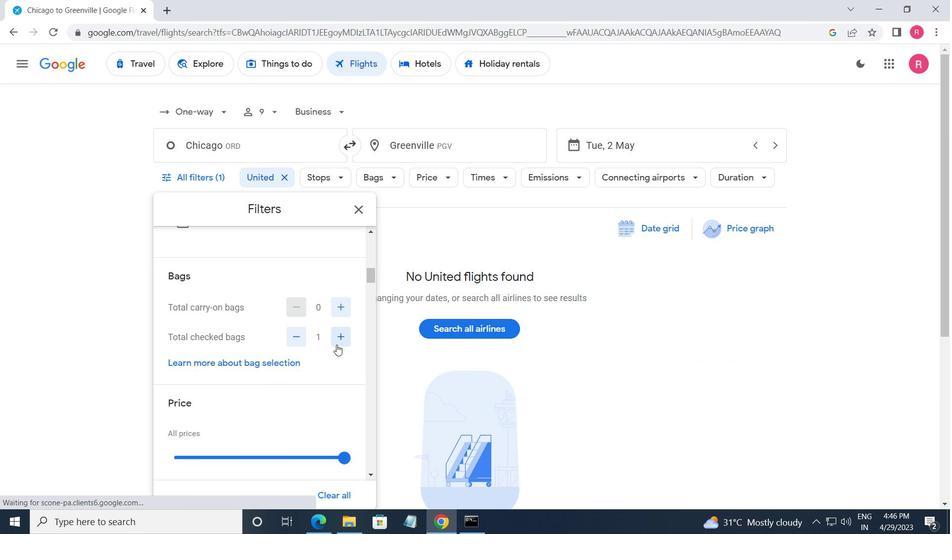 
Action: Mouse scrolled (336, 344) with delta (0, 0)
Screenshot: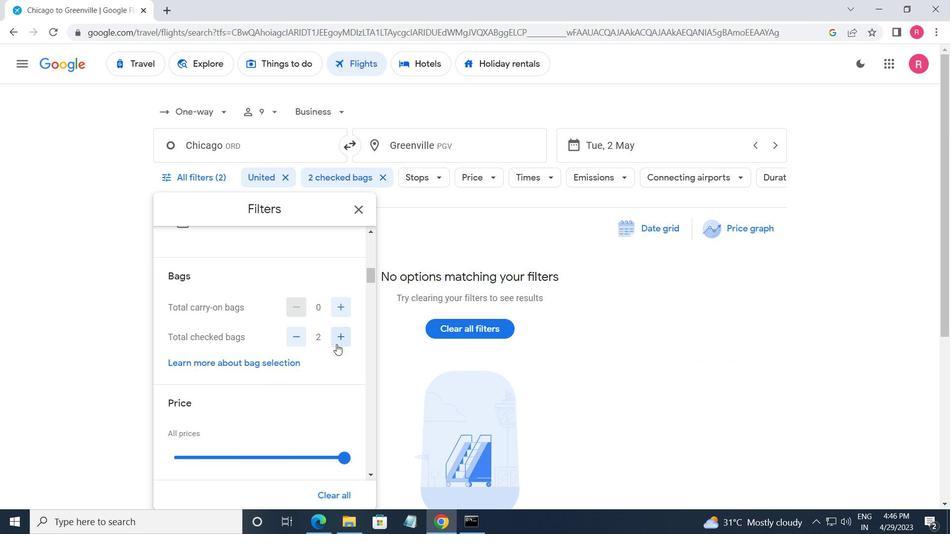 
Action: Mouse moved to (342, 394)
Screenshot: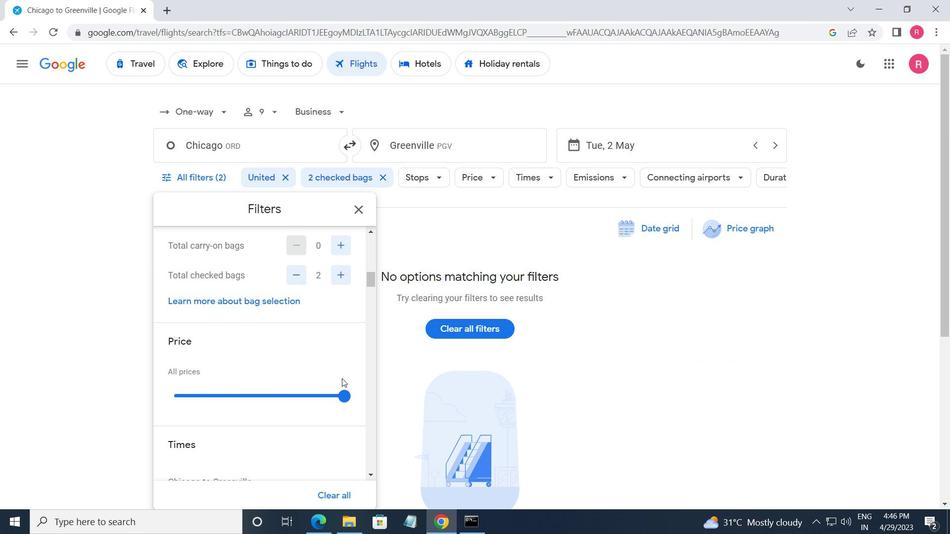 
Action: Mouse pressed left at (342, 394)
Screenshot: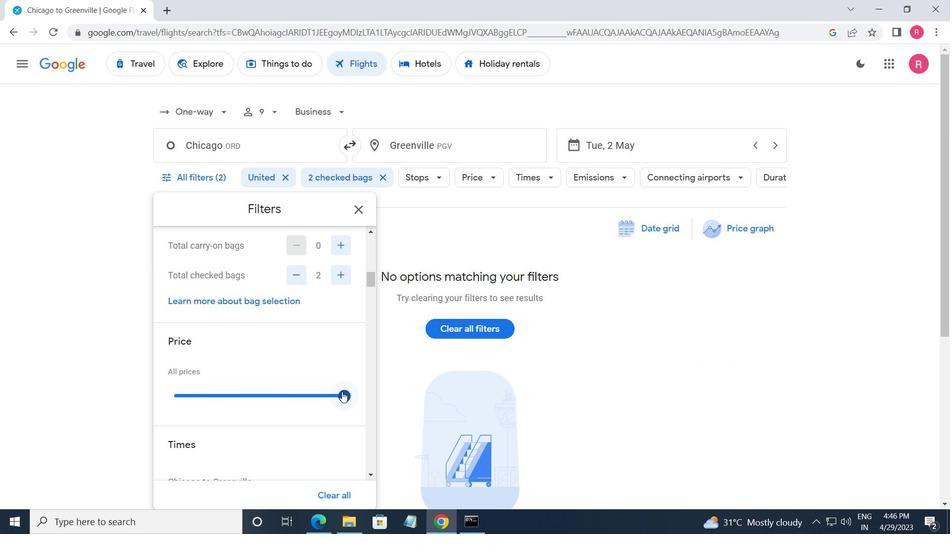 
Action: Mouse moved to (194, 377)
Screenshot: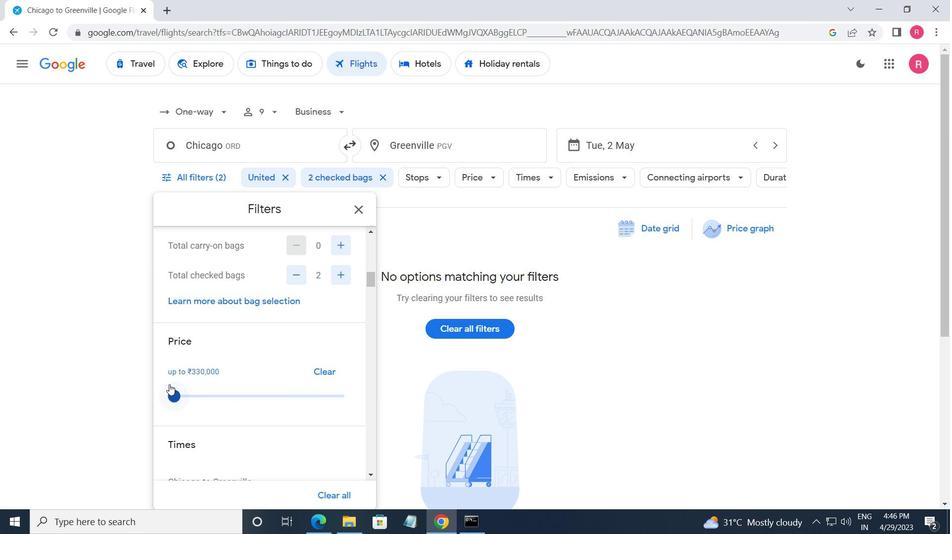 
Action: Mouse scrolled (194, 377) with delta (0, 0)
Screenshot: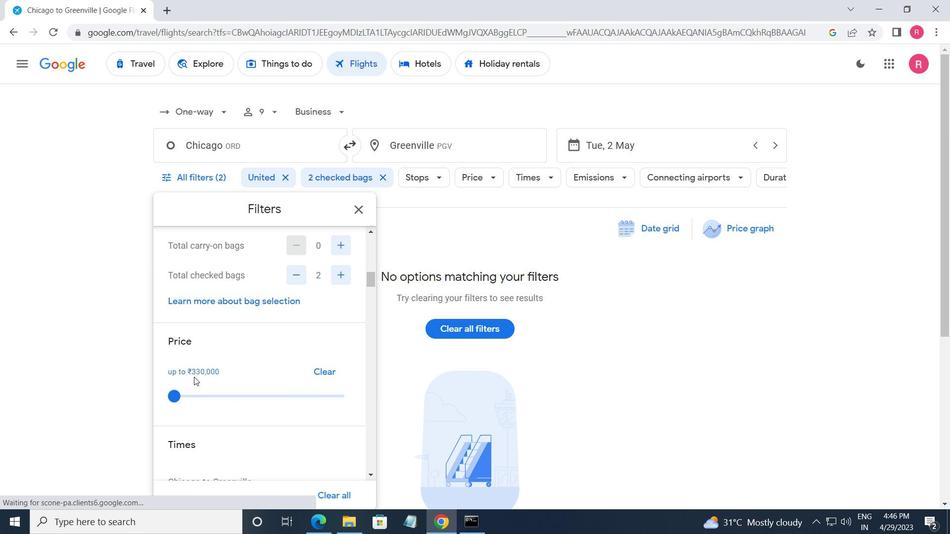 
Action: Mouse moved to (197, 395)
Screenshot: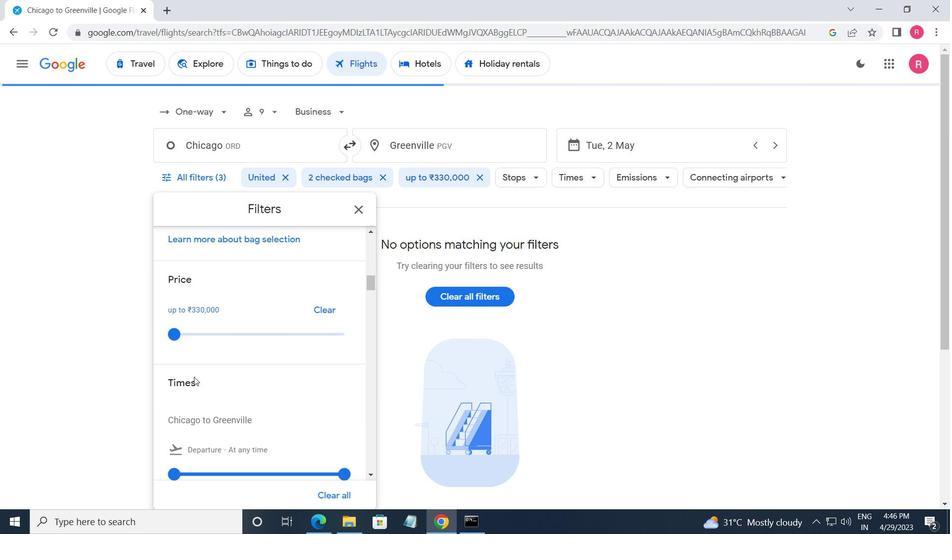 
Action: Mouse scrolled (197, 395) with delta (0, 0)
Screenshot: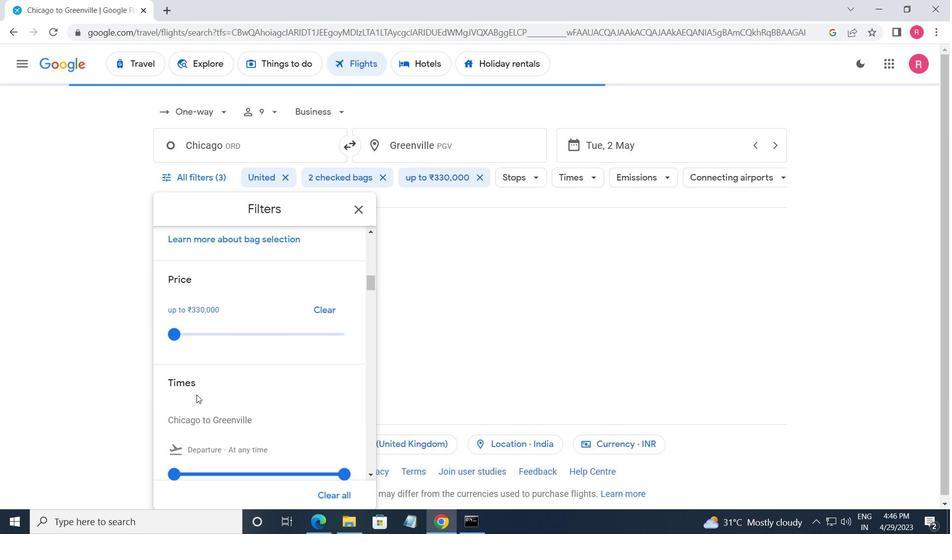 
Action: Mouse scrolled (197, 395) with delta (0, 0)
Screenshot: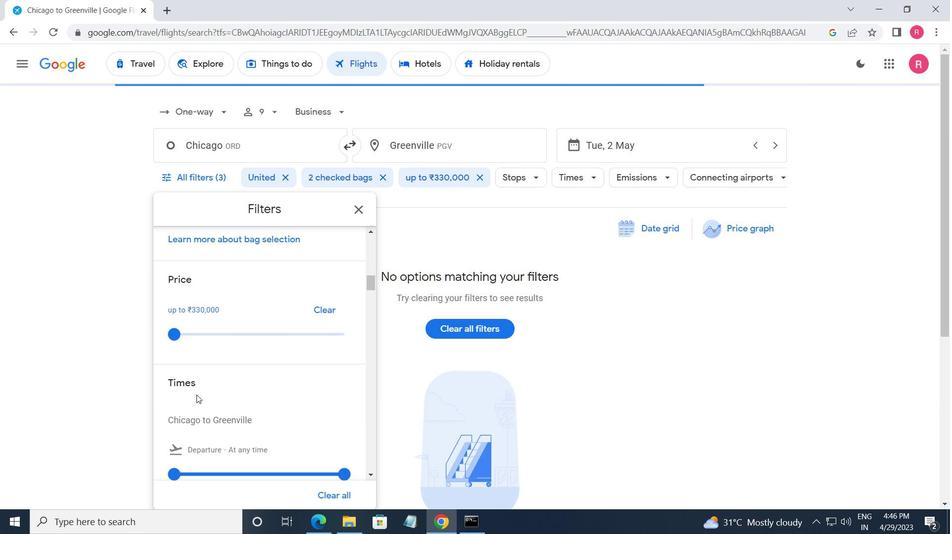 
Action: Mouse moved to (173, 357)
Screenshot: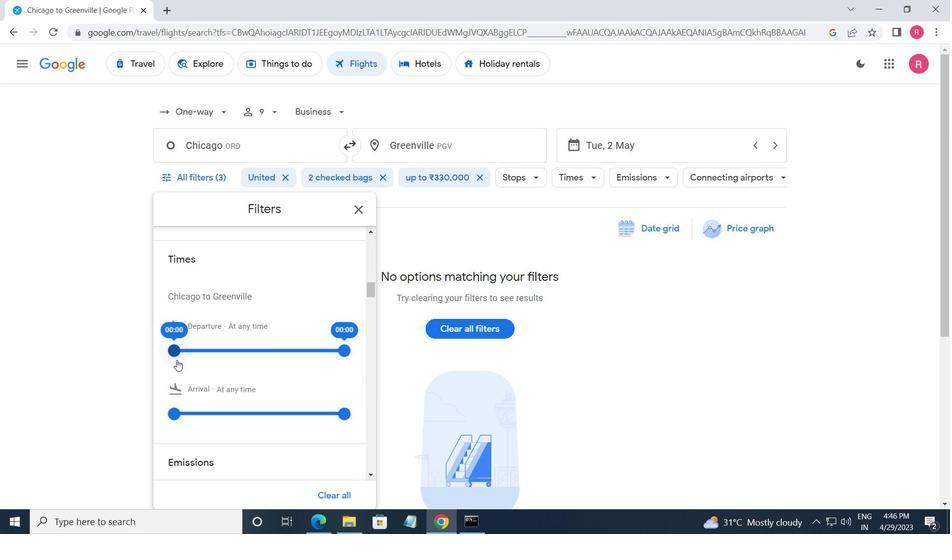 
Action: Mouse pressed left at (173, 357)
Screenshot: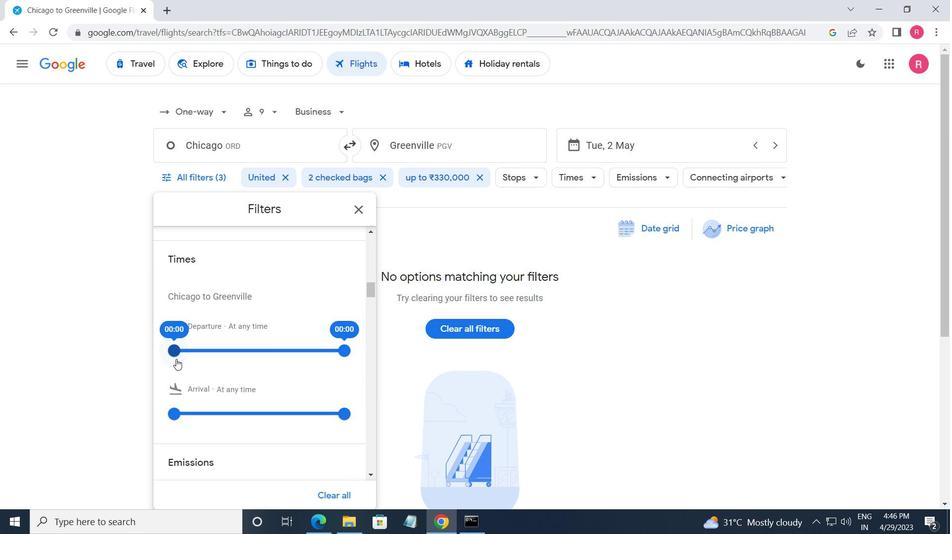 
Action: Mouse moved to (342, 353)
Screenshot: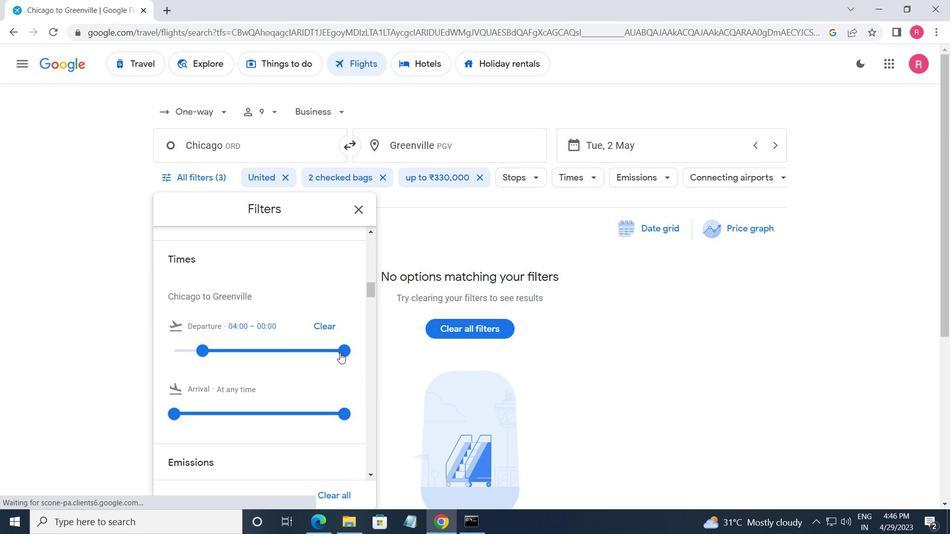
Action: Mouse pressed left at (342, 353)
Screenshot: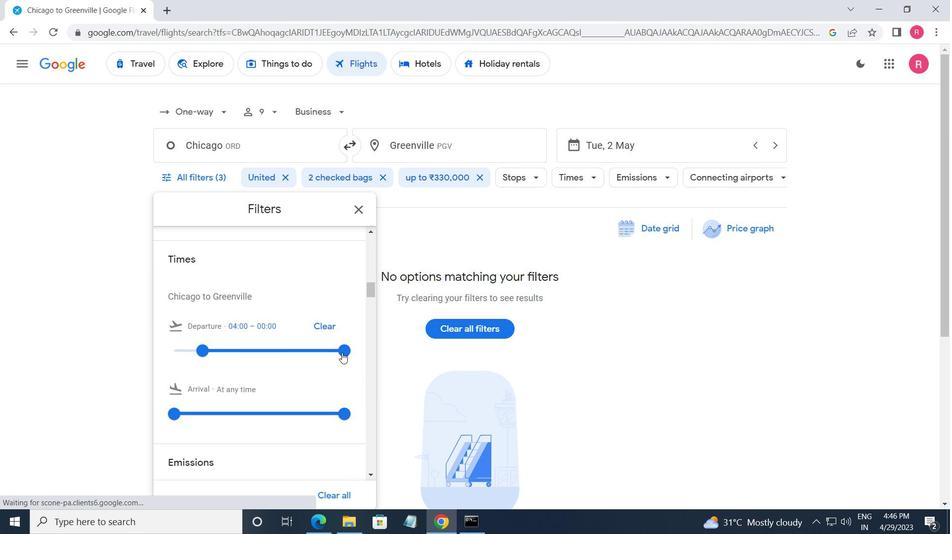 
Action: Mouse moved to (354, 213)
Screenshot: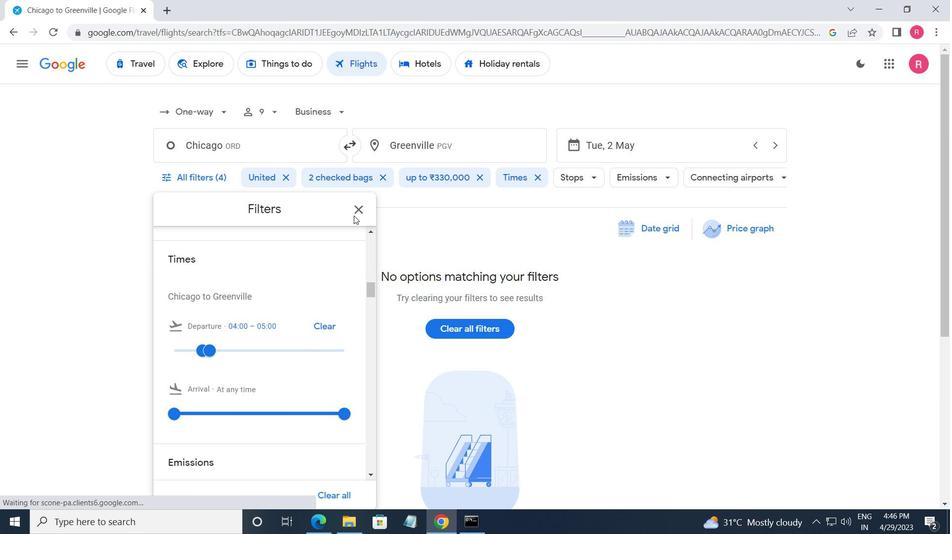 
Action: Mouse pressed left at (354, 213)
Screenshot: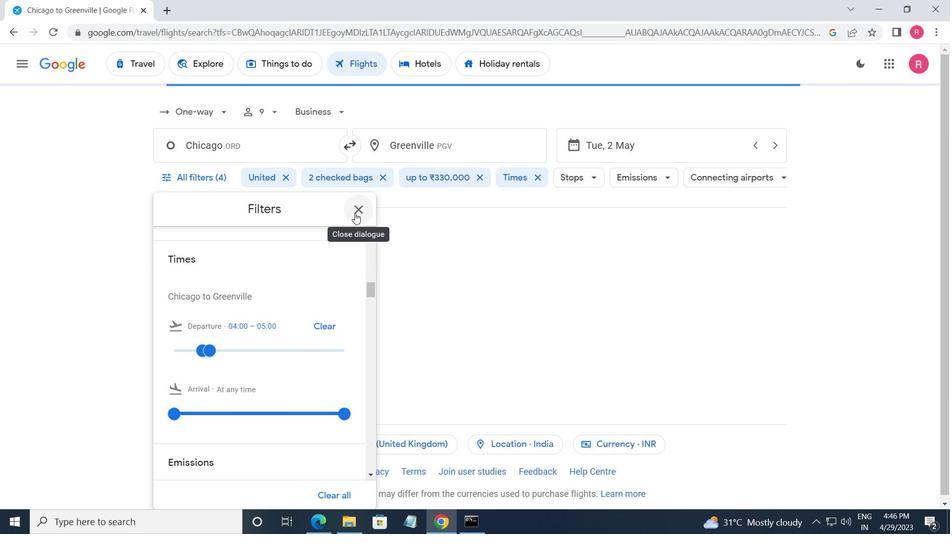 
